 Task: Look for space in Morales, Colombia from 7th July, 2023 to 15th July, 2023 for 6 adults in price range Rs.15000 to Rs.20000. Place can be entire place with 3 bedrooms having 3 beds and 3 bathrooms. Property type can be house, flat, guest house. Amenities needed are: washing machine. Booking option can be shelf check-in. Required host language is English.
Action: Mouse moved to (400, 79)
Screenshot: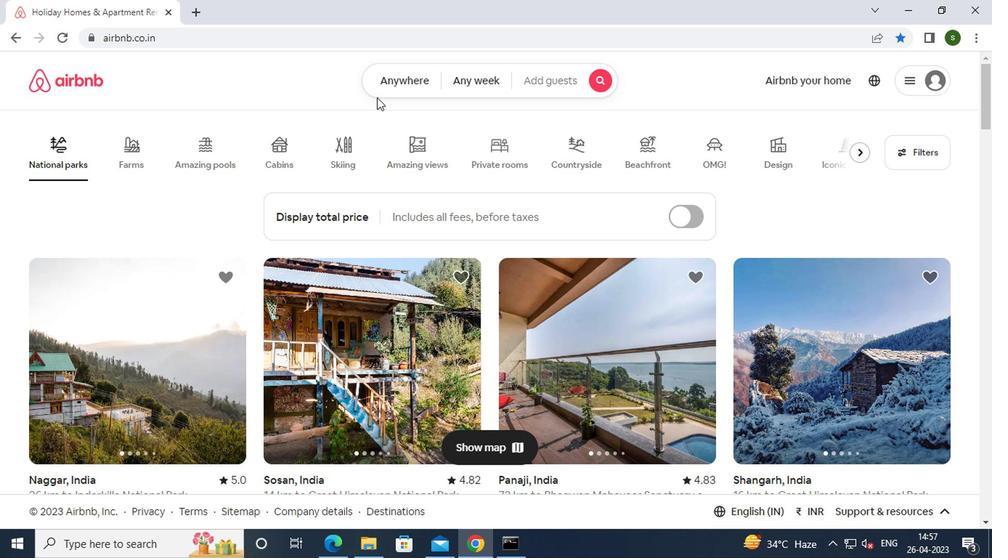 
Action: Mouse pressed left at (400, 79)
Screenshot: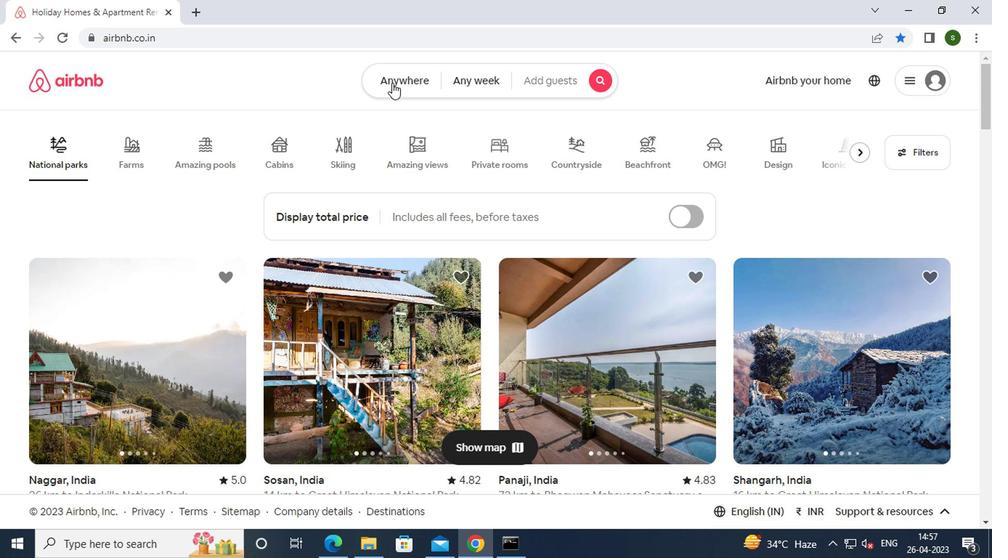 
Action: Mouse moved to (358, 139)
Screenshot: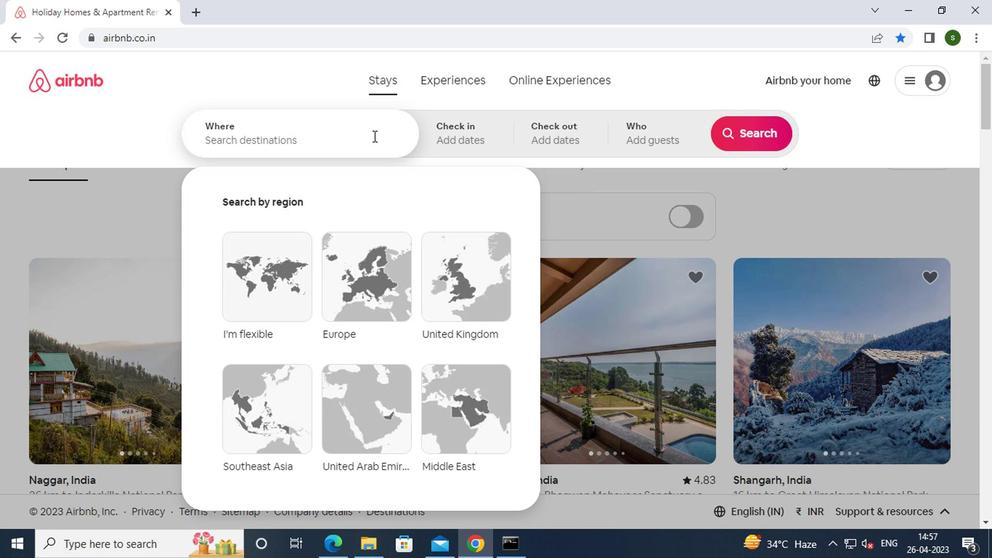 
Action: Mouse pressed left at (358, 139)
Screenshot: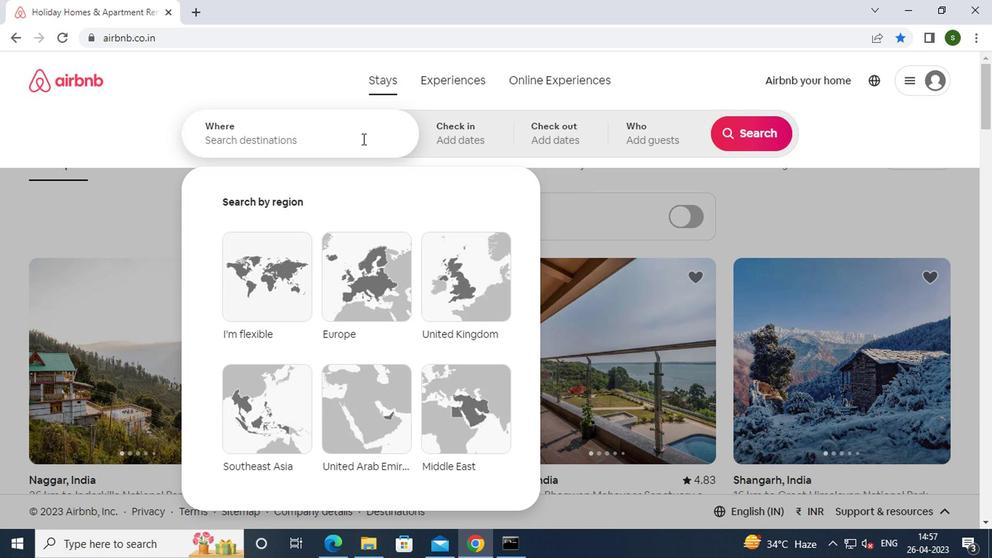 
Action: Mouse moved to (357, 139)
Screenshot: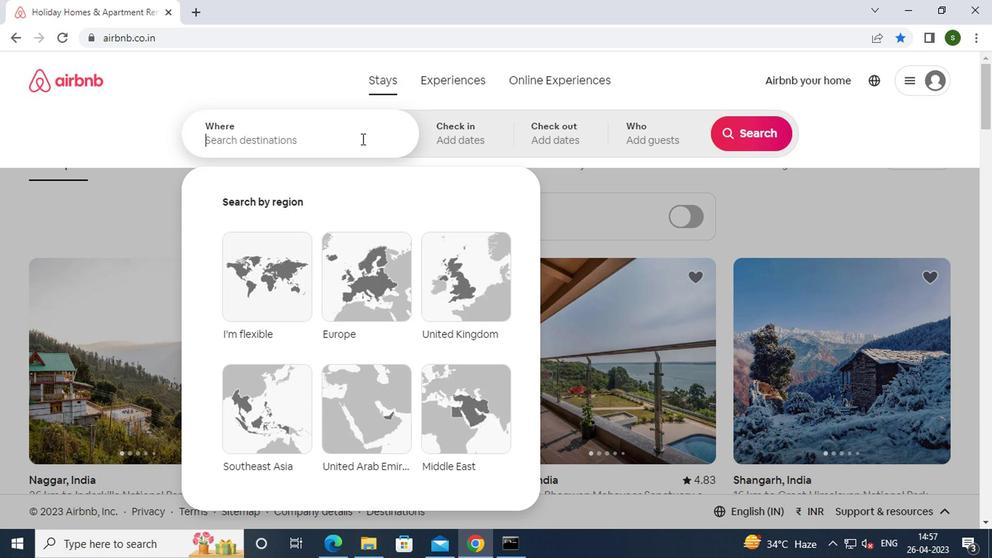
Action: Key pressed m<Key.caps_lock>orales,<Key.space><Key.caps_lock>c<Key.caps_lock>olombia<Key.enter>
Screenshot: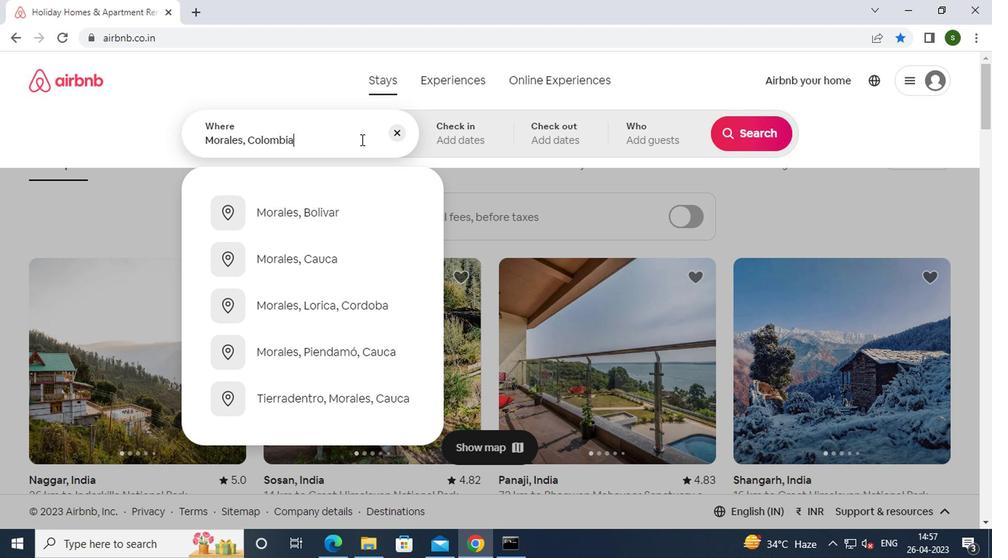 
Action: Mouse moved to (739, 253)
Screenshot: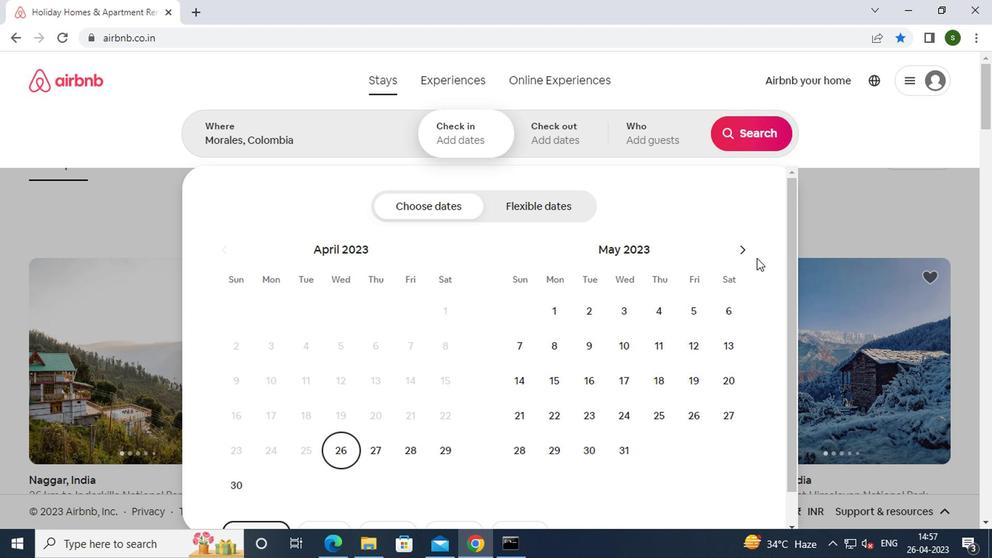 
Action: Mouse pressed left at (739, 253)
Screenshot: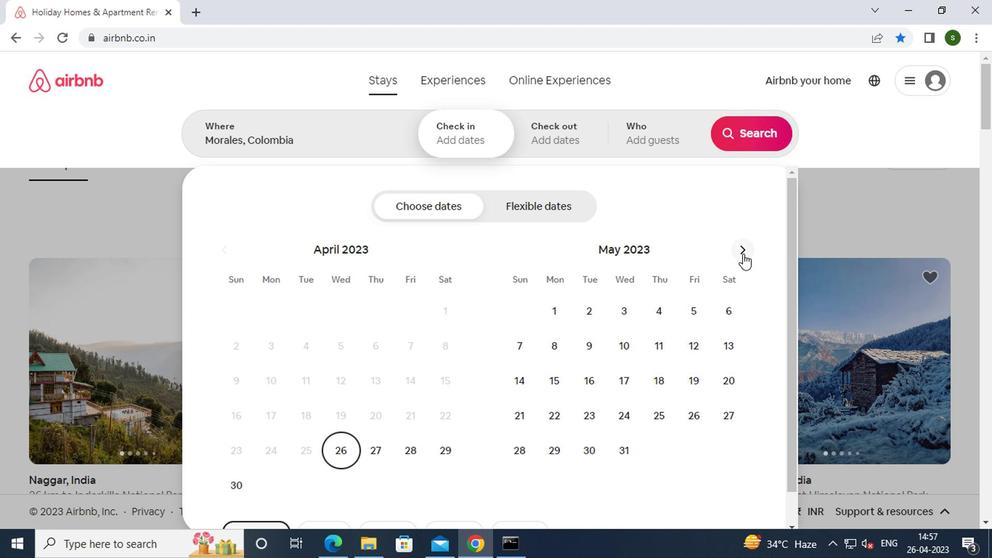 
Action: Mouse pressed left at (739, 253)
Screenshot: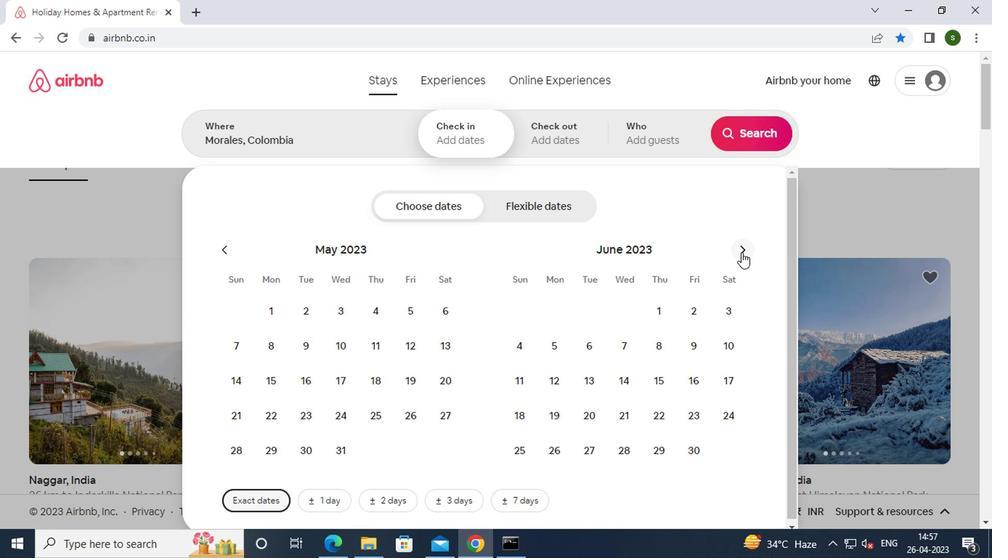 
Action: Mouse moved to (691, 345)
Screenshot: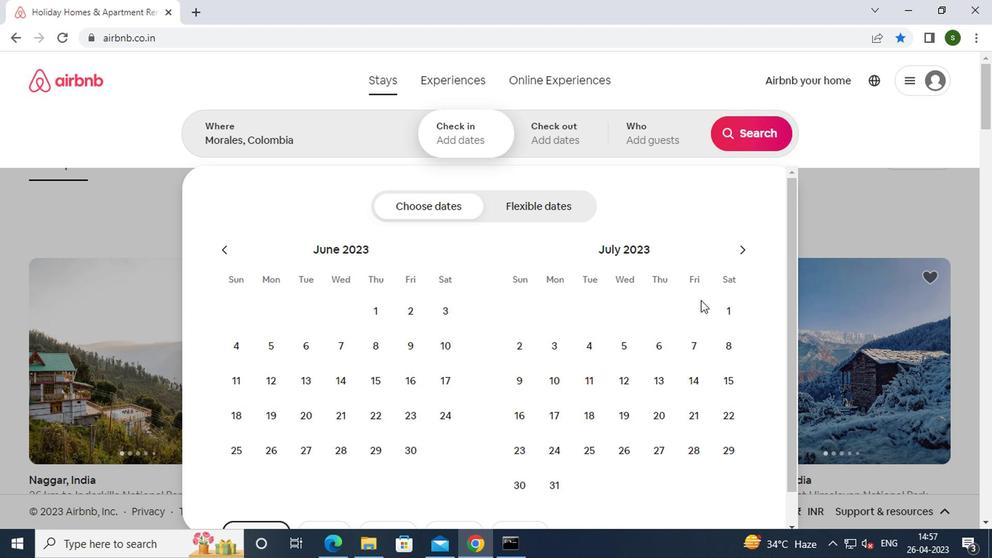 
Action: Mouse pressed left at (691, 345)
Screenshot: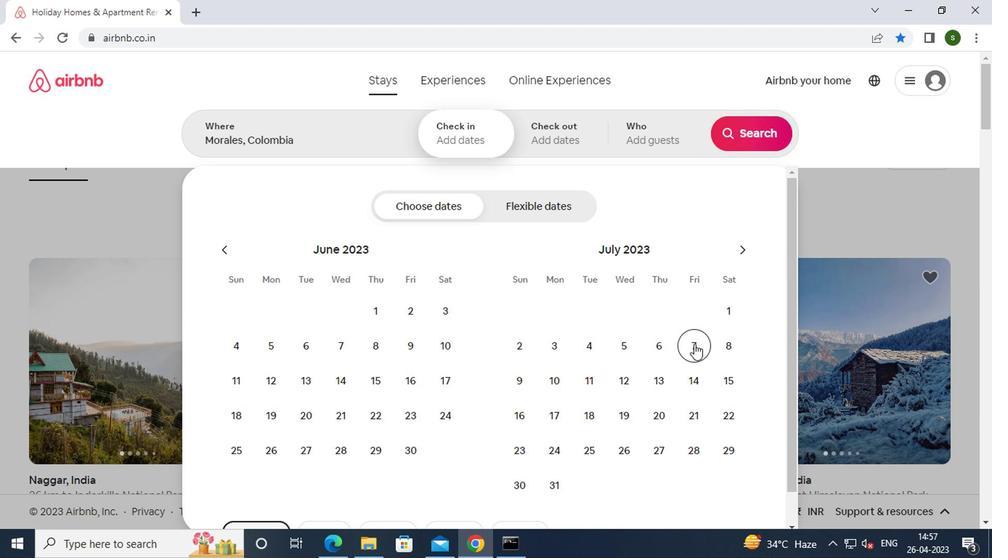 
Action: Mouse moved to (716, 378)
Screenshot: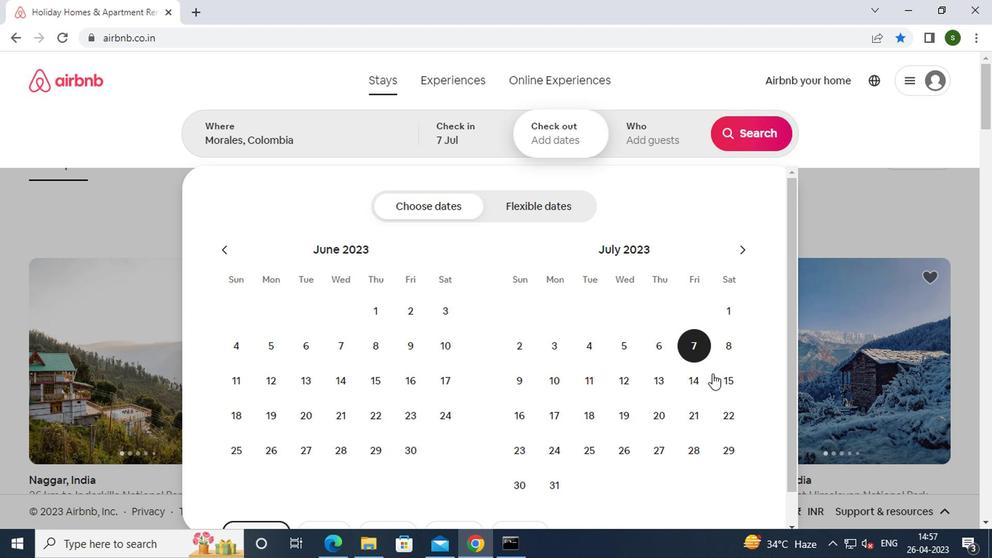 
Action: Mouse pressed left at (716, 378)
Screenshot: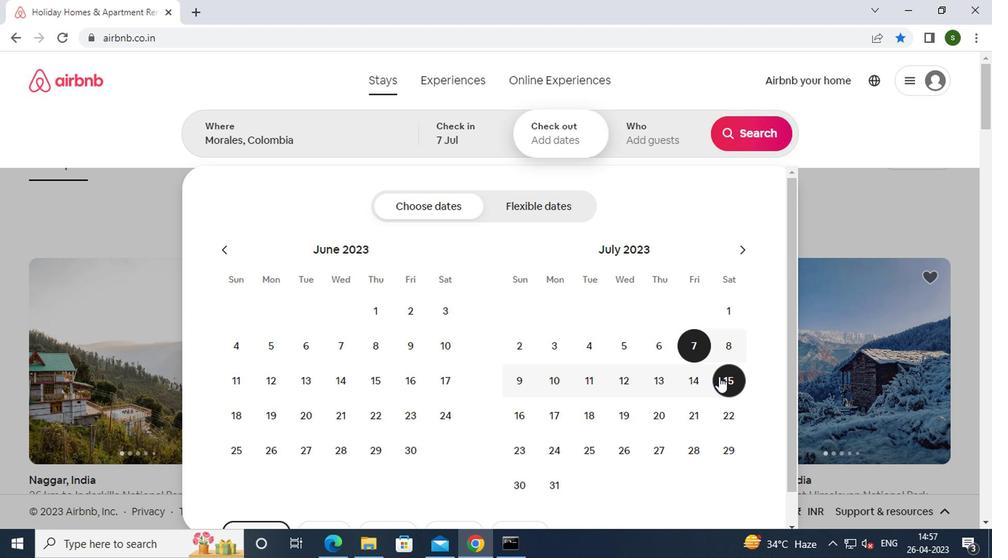 
Action: Mouse moved to (623, 124)
Screenshot: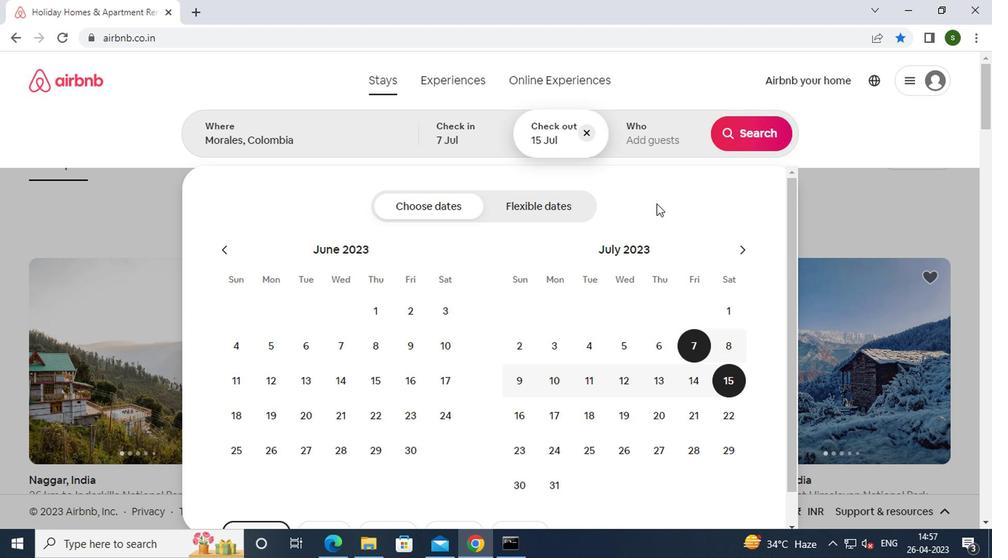 
Action: Mouse pressed left at (623, 124)
Screenshot: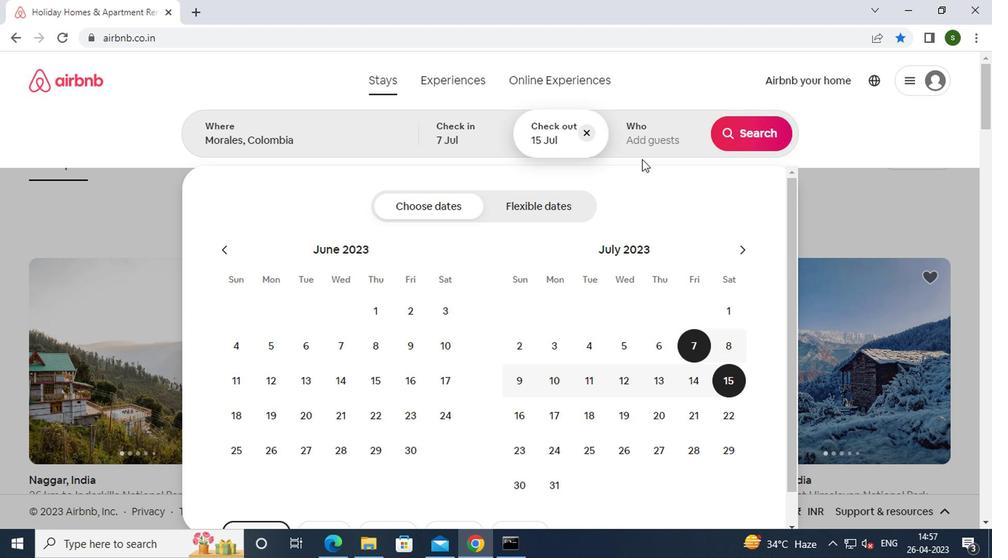 
Action: Mouse moved to (750, 208)
Screenshot: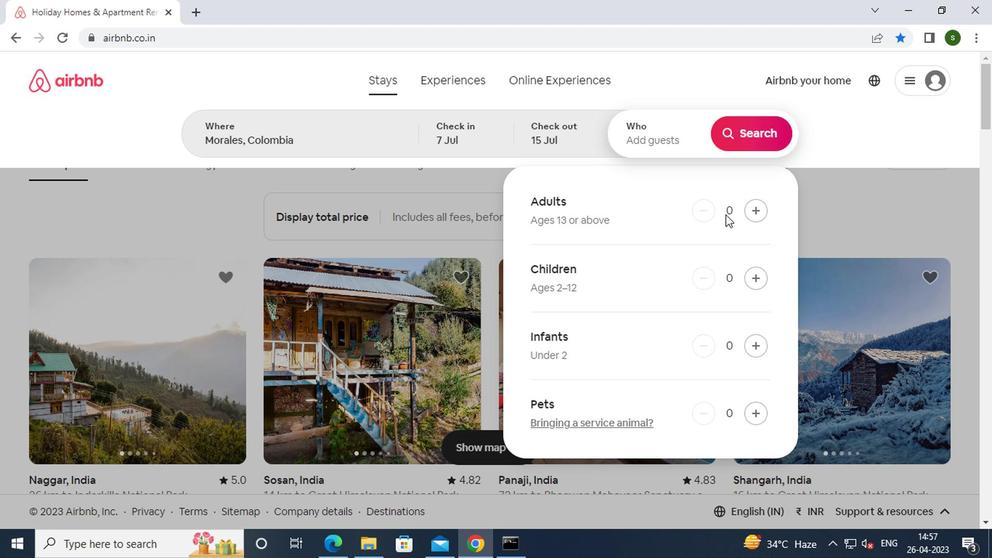 
Action: Mouse pressed left at (750, 208)
Screenshot: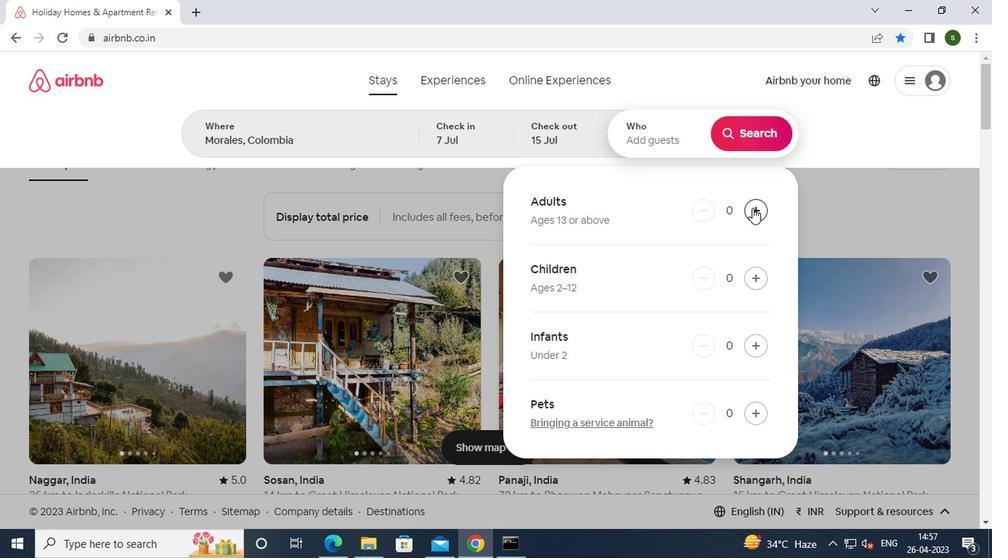 
Action: Mouse pressed left at (750, 208)
Screenshot: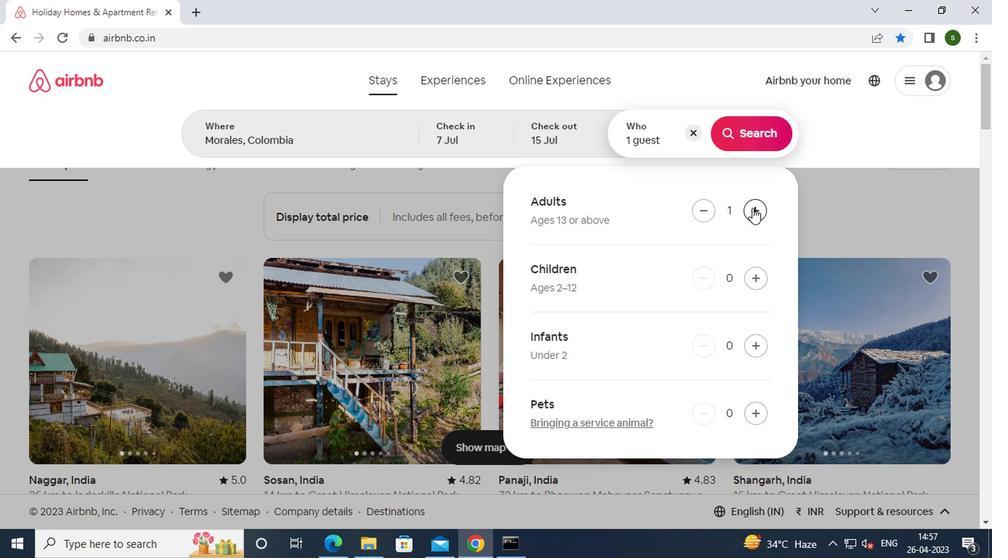 
Action: Mouse pressed left at (750, 208)
Screenshot: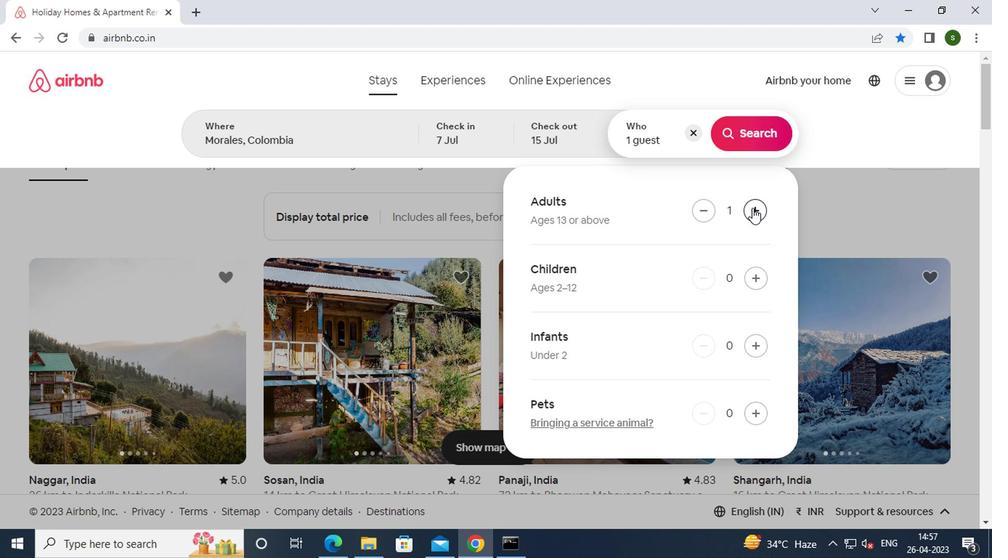 
Action: Mouse pressed left at (750, 208)
Screenshot: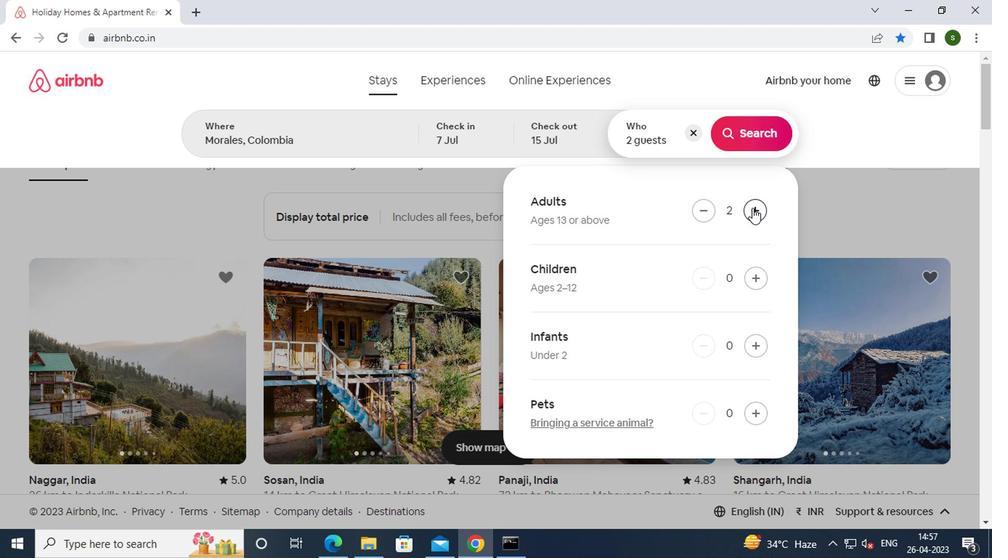 
Action: Mouse pressed left at (750, 208)
Screenshot: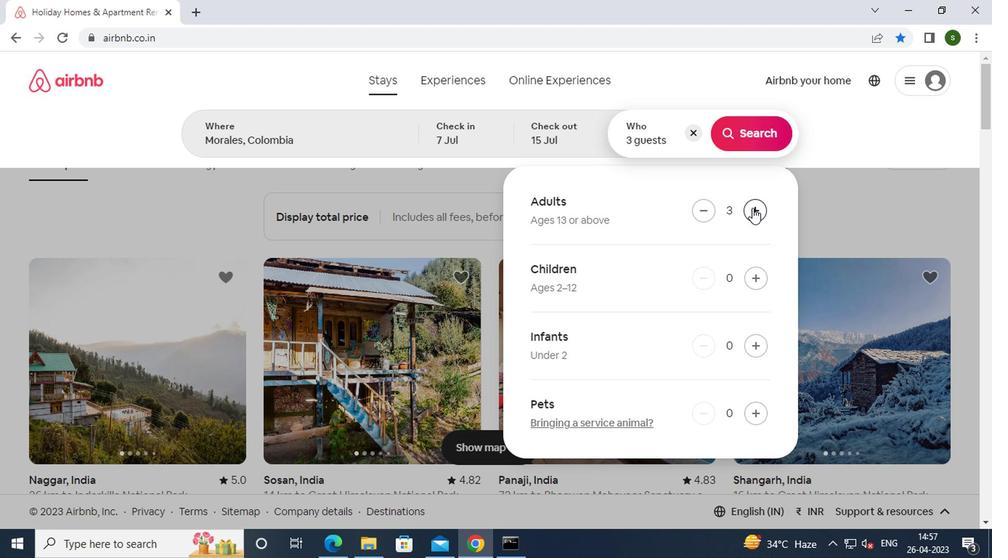 
Action: Mouse pressed left at (750, 208)
Screenshot: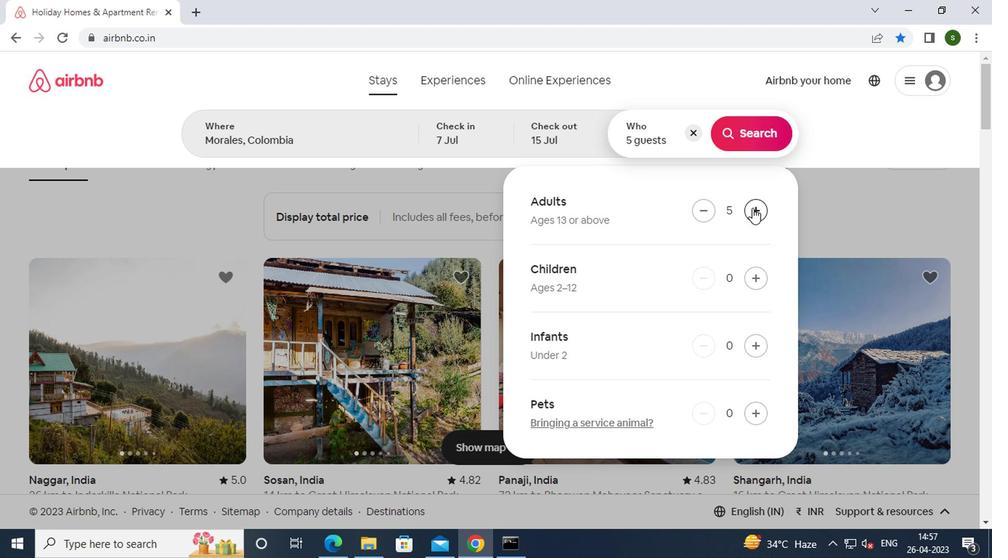 
Action: Mouse moved to (765, 132)
Screenshot: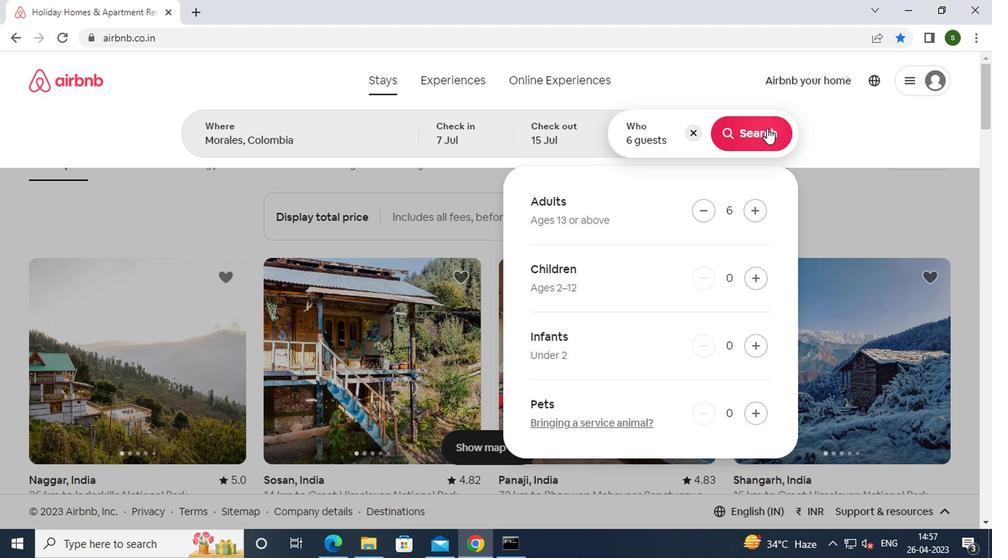 
Action: Mouse pressed left at (765, 132)
Screenshot: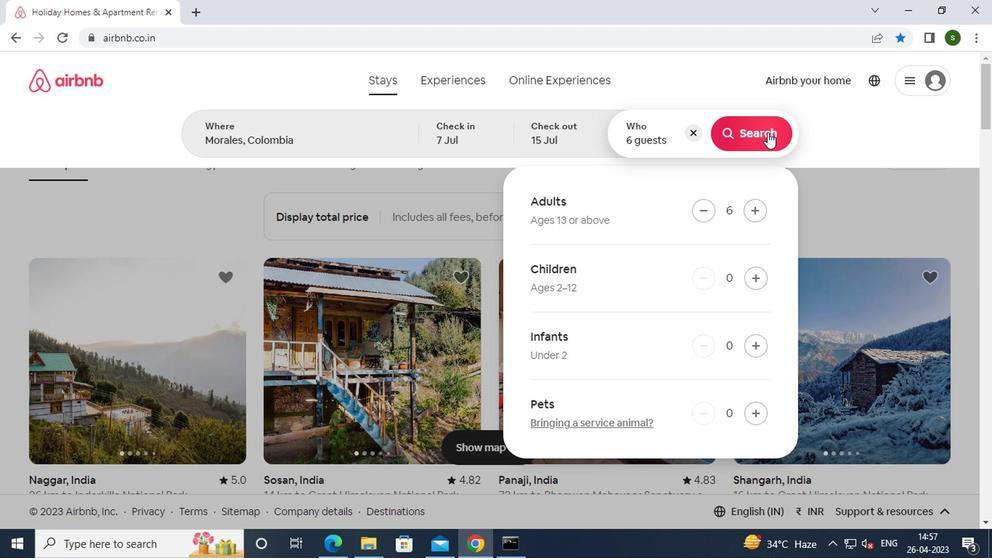 
Action: Mouse moved to (905, 141)
Screenshot: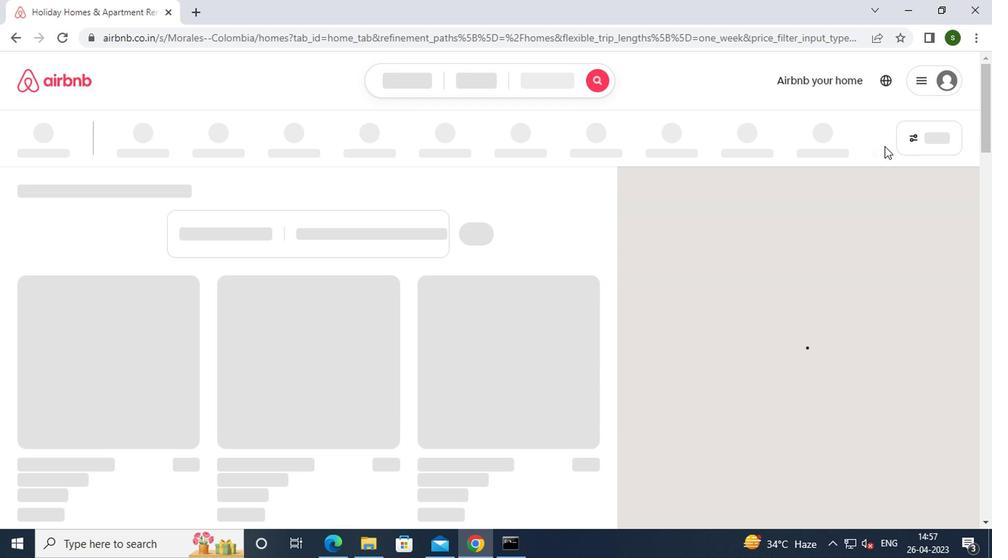 
Action: Mouse pressed left at (905, 141)
Screenshot: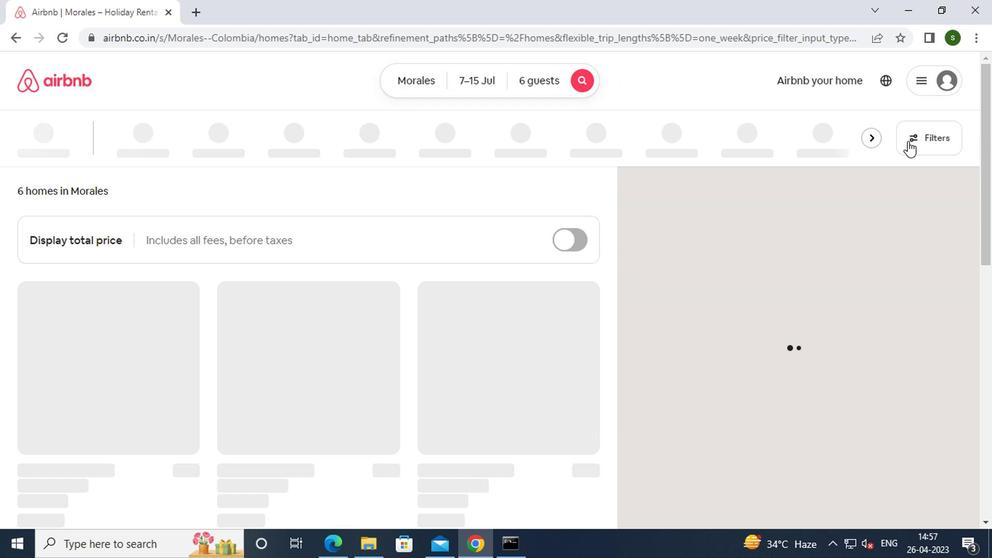 
Action: Mouse moved to (403, 316)
Screenshot: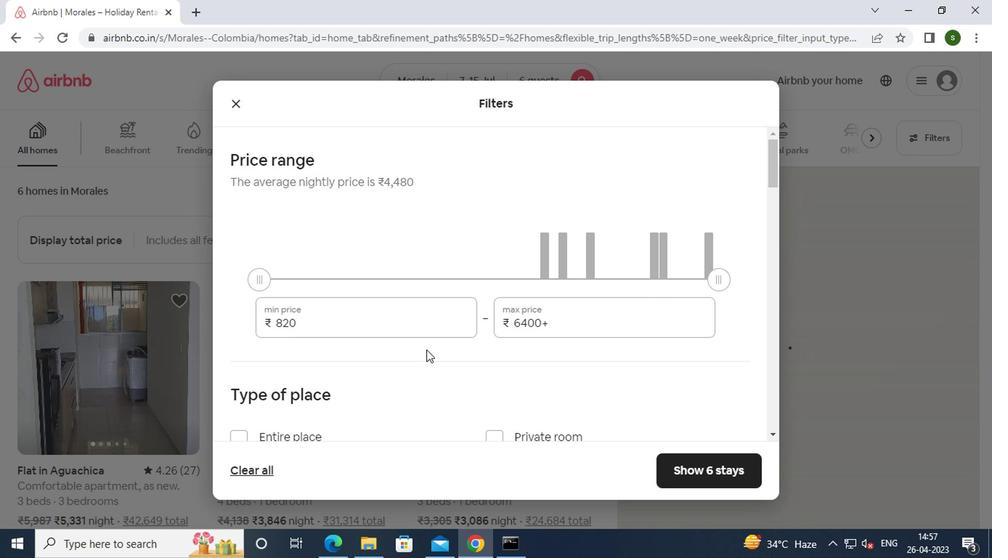 
Action: Mouse pressed left at (403, 316)
Screenshot: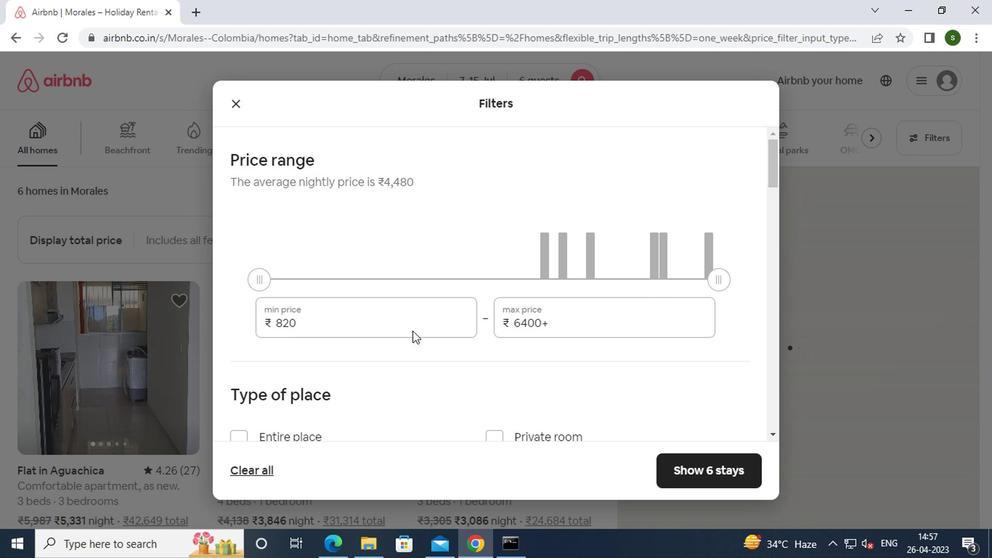
Action: Key pressed <Key.backspace><Key.backspace><Key.backspace><Key.backspace><Key.backspace><Key.backspace><Key.backspace><Key.backspace><Key.backspace>15000
Screenshot: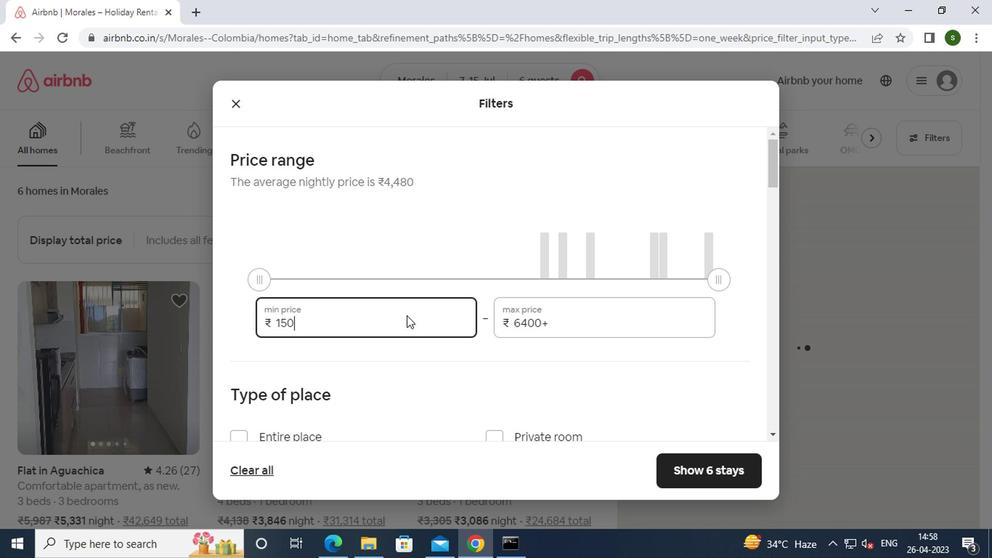
Action: Mouse moved to (575, 323)
Screenshot: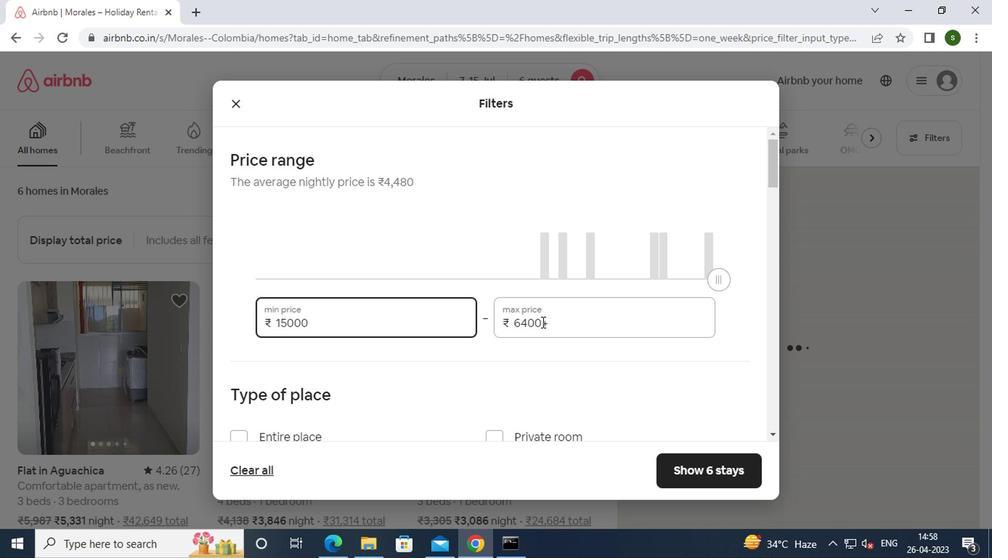 
Action: Mouse pressed left at (575, 323)
Screenshot: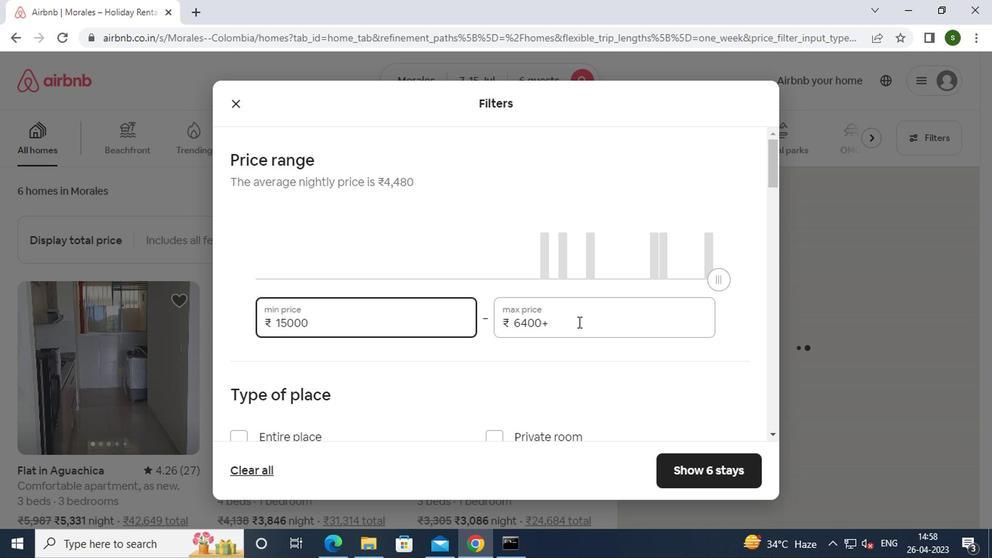 
Action: Key pressed <Key.backspace><Key.backspace><Key.backspace><Key.backspace><Key.backspace><Key.backspace><Key.backspace>20000
Screenshot: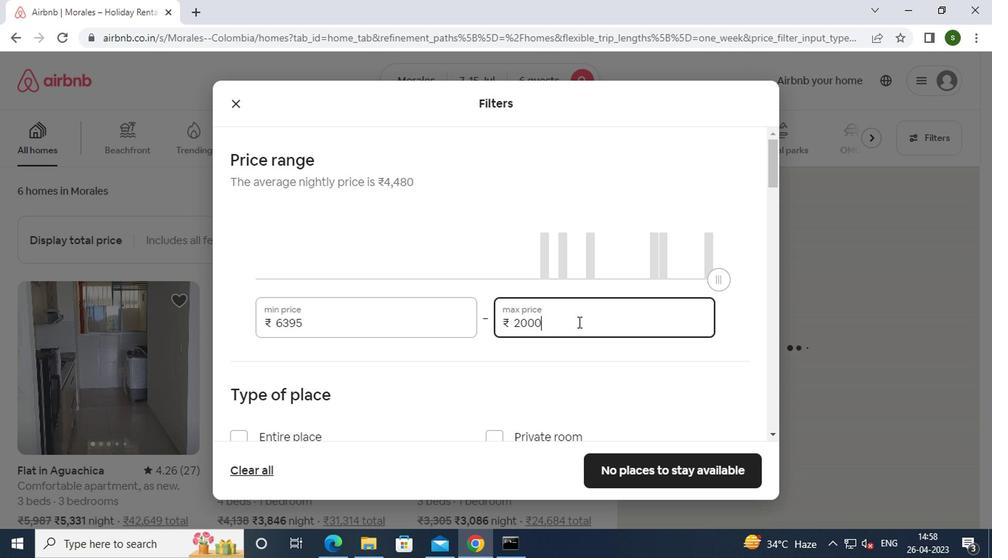
Action: Mouse moved to (446, 345)
Screenshot: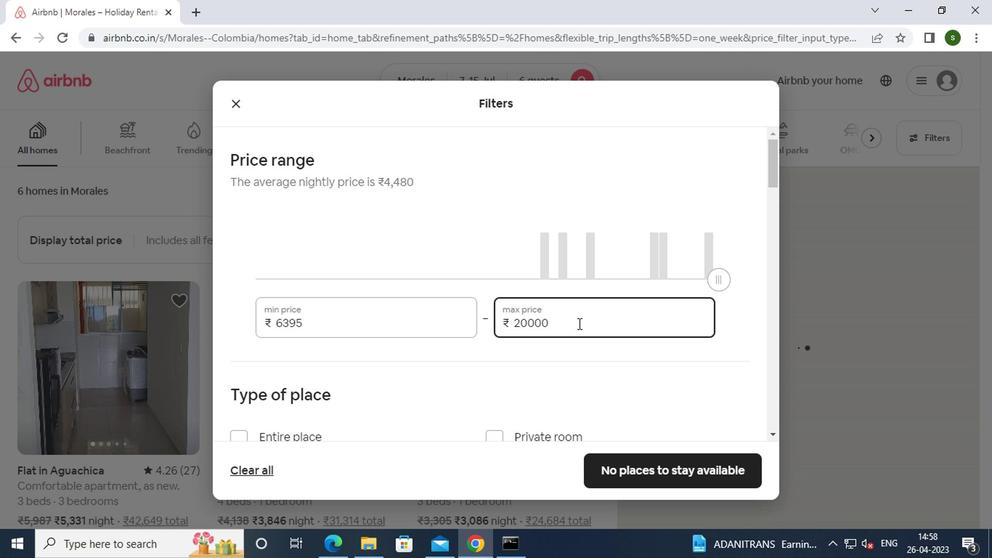 
Action: Mouse scrolled (446, 345) with delta (0, 0)
Screenshot: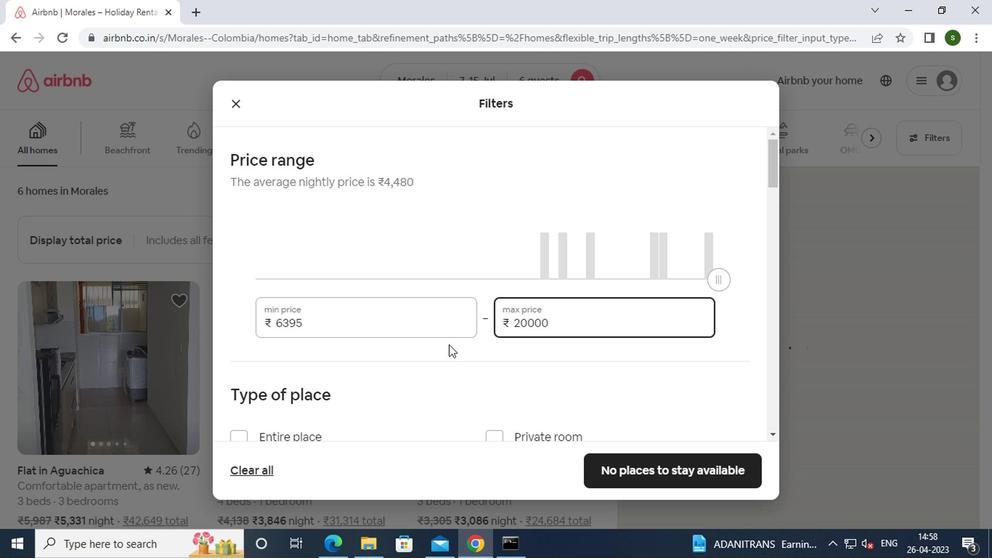
Action: Mouse moved to (445, 346)
Screenshot: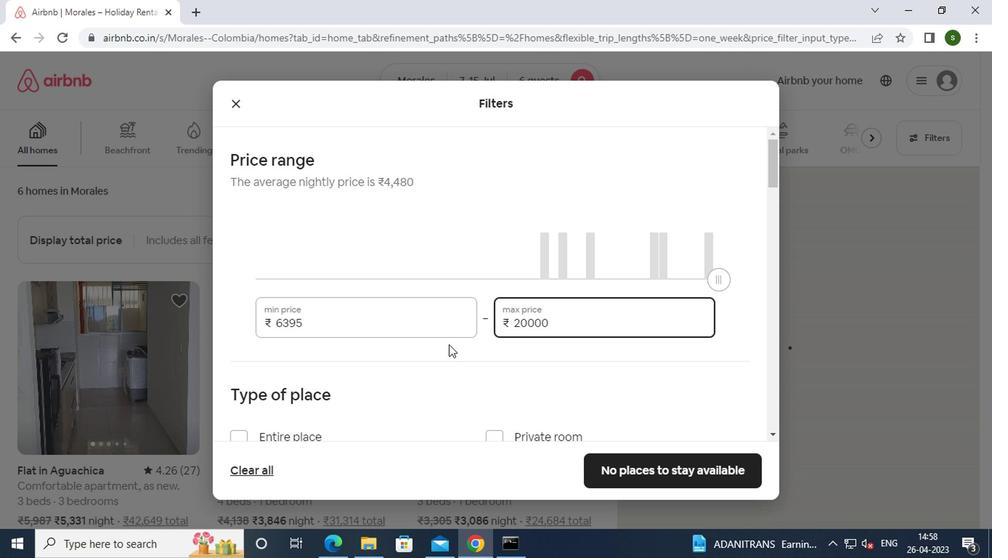 
Action: Mouse scrolled (445, 345) with delta (0, -1)
Screenshot: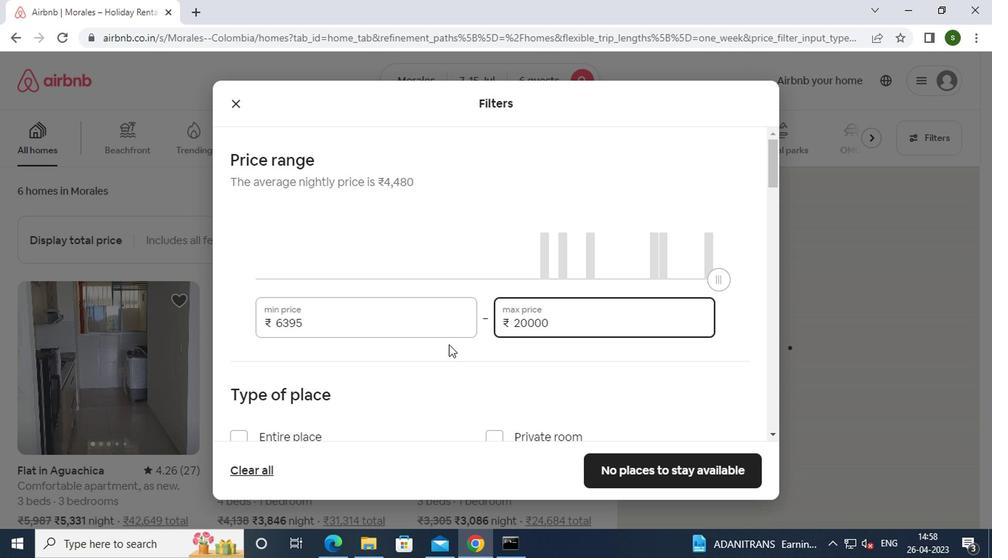 
Action: Mouse moved to (304, 310)
Screenshot: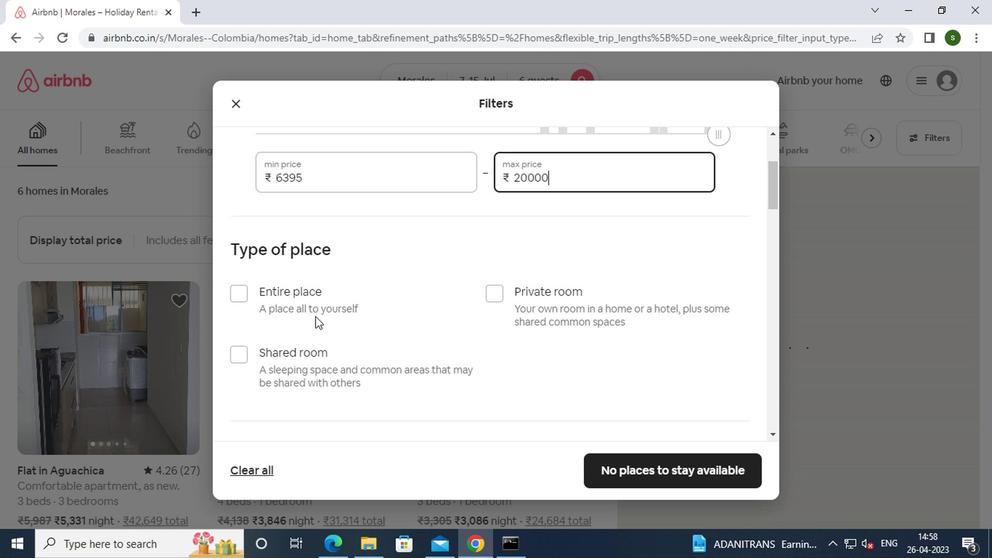 
Action: Mouse pressed left at (304, 310)
Screenshot: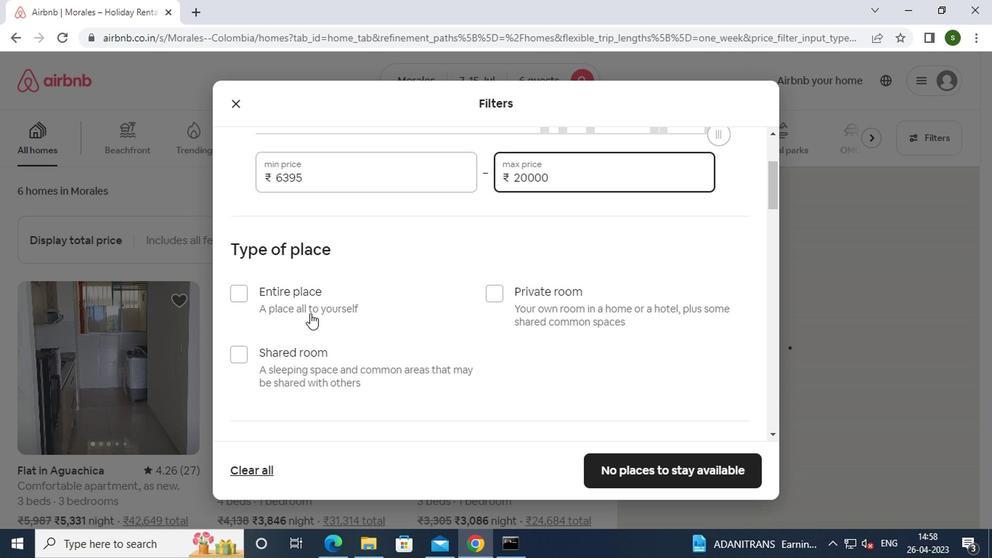 
Action: Mouse moved to (471, 297)
Screenshot: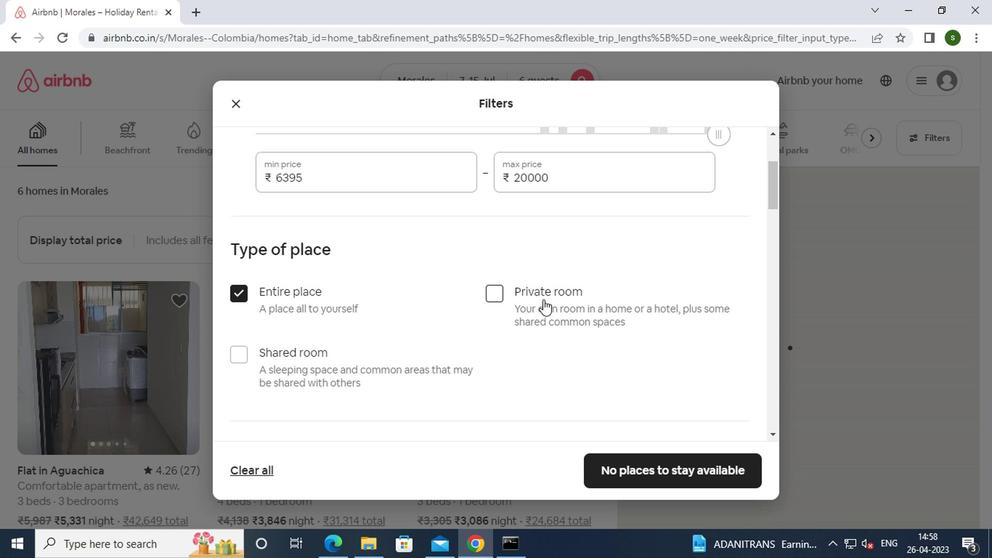 
Action: Mouse scrolled (471, 296) with delta (0, -1)
Screenshot: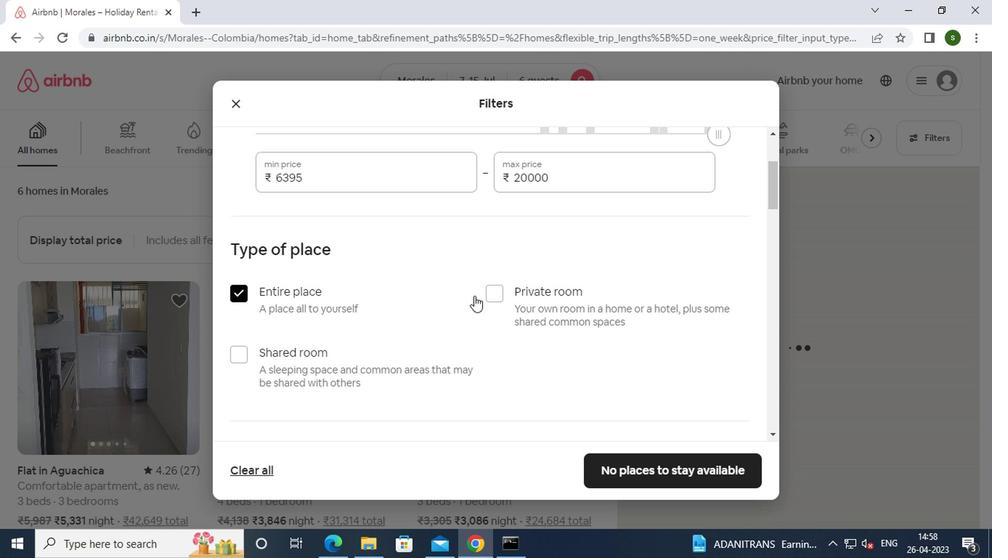 
Action: Mouse scrolled (471, 296) with delta (0, -1)
Screenshot: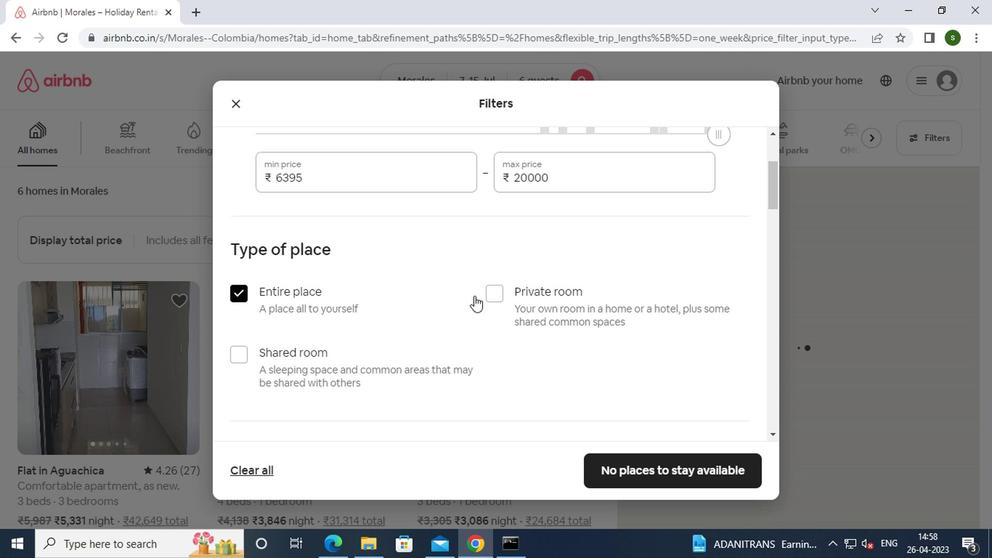 
Action: Mouse scrolled (471, 296) with delta (0, -1)
Screenshot: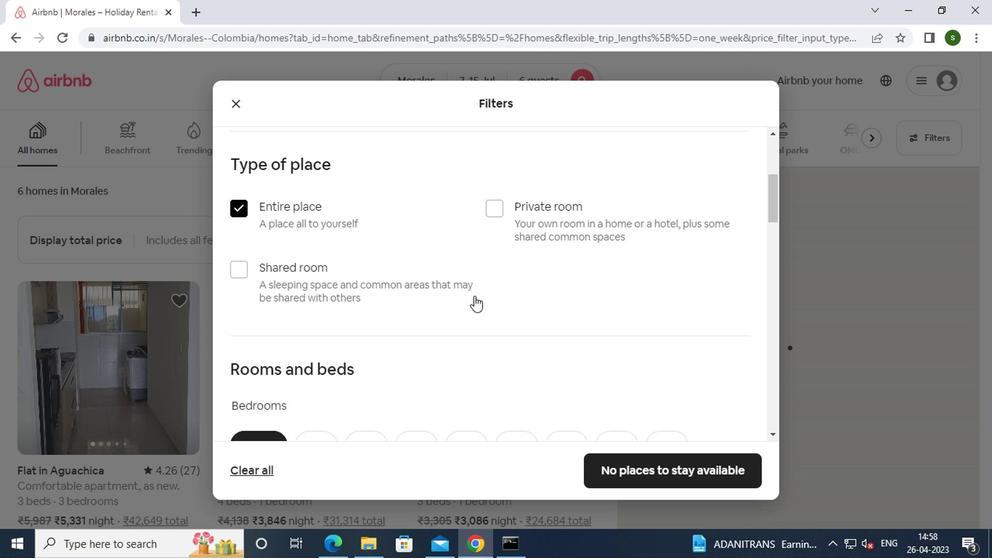 
Action: Mouse scrolled (471, 296) with delta (0, -1)
Screenshot: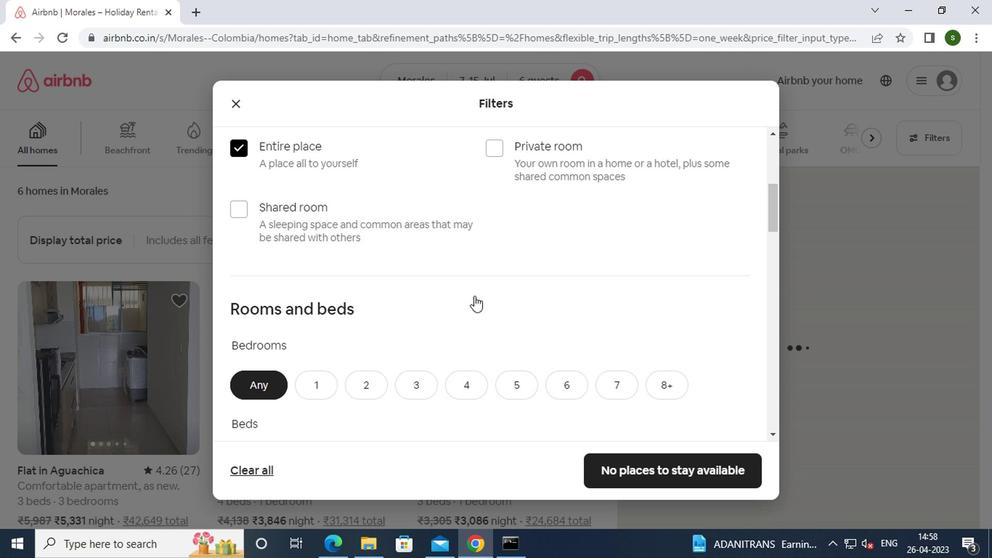 
Action: Mouse scrolled (471, 296) with delta (0, -1)
Screenshot: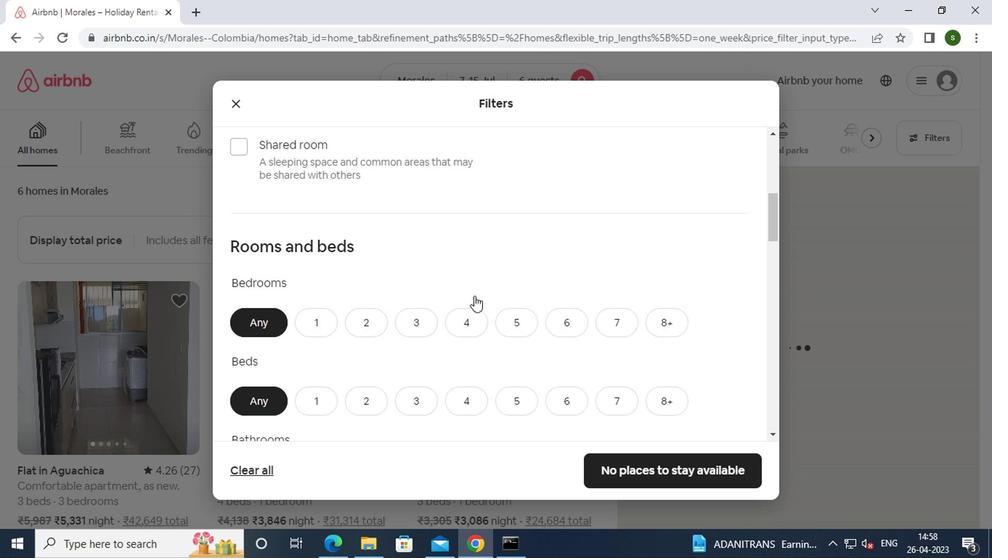 
Action: Mouse moved to (414, 169)
Screenshot: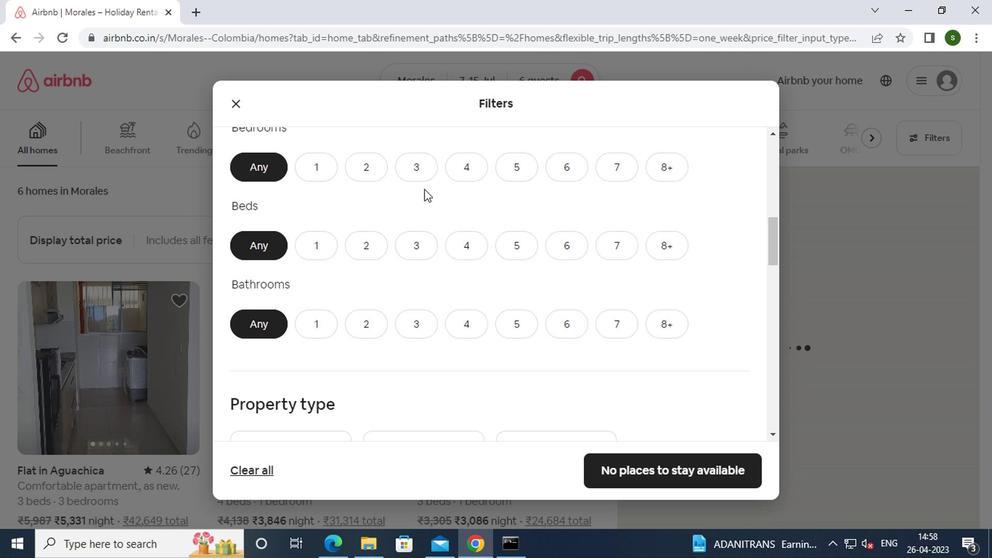 
Action: Mouse pressed left at (414, 169)
Screenshot: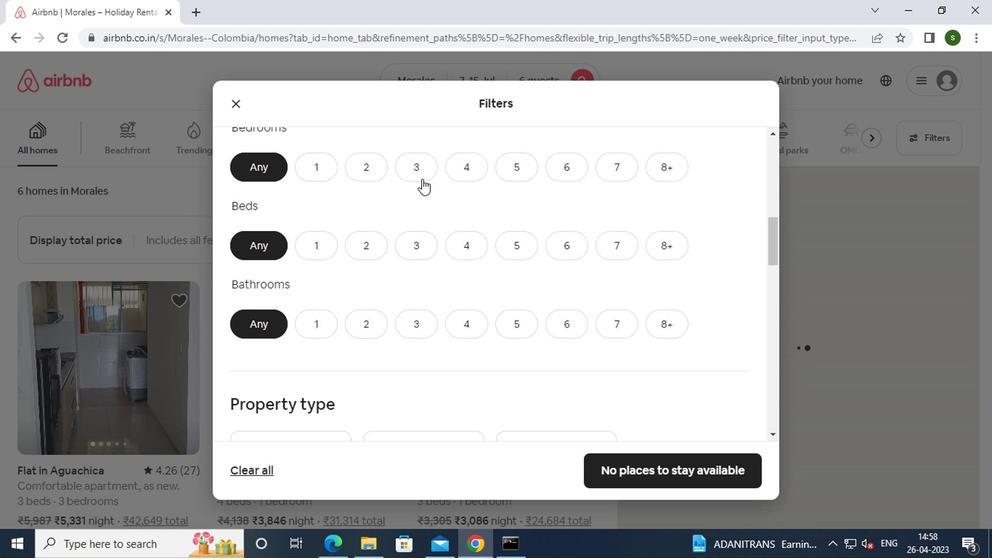 
Action: Mouse moved to (409, 247)
Screenshot: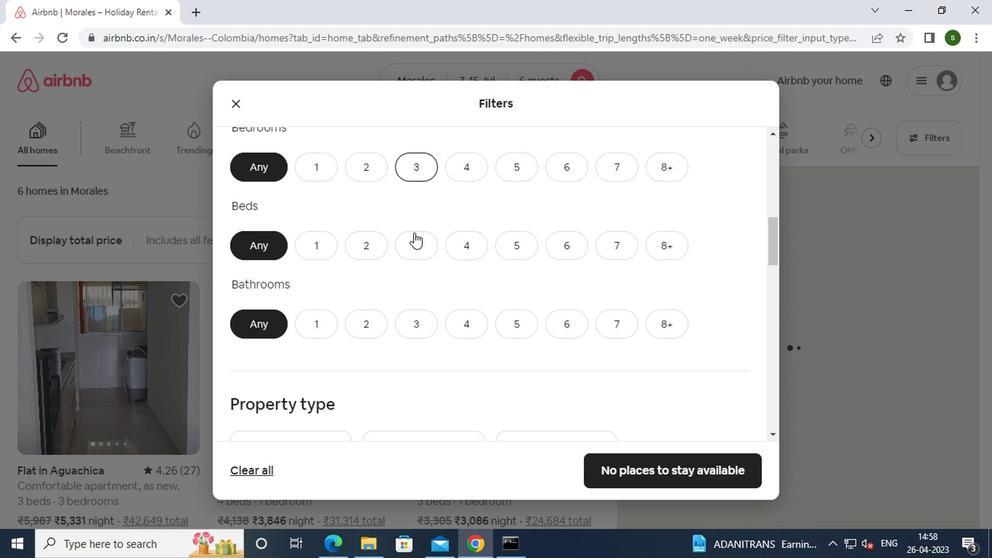 
Action: Mouse pressed left at (409, 247)
Screenshot: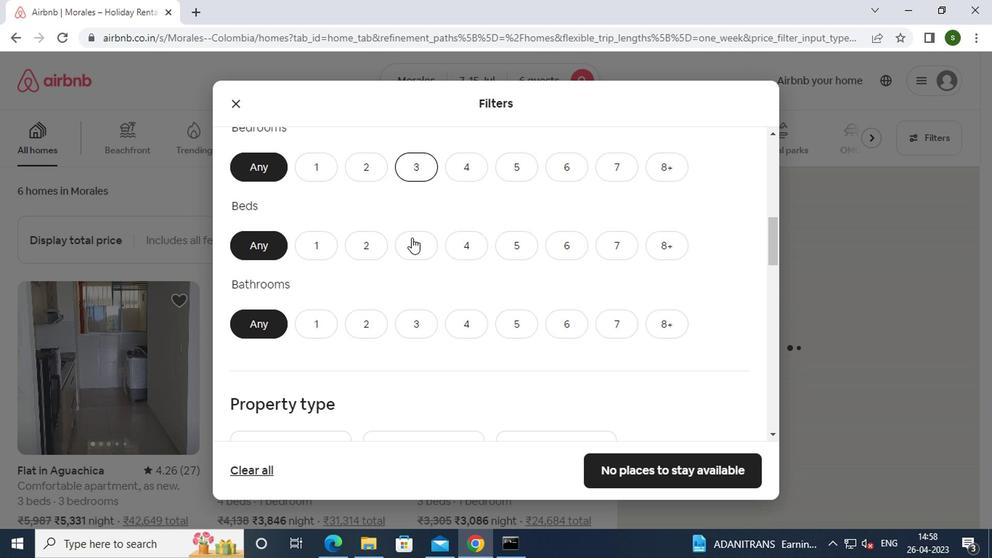 
Action: Mouse moved to (414, 318)
Screenshot: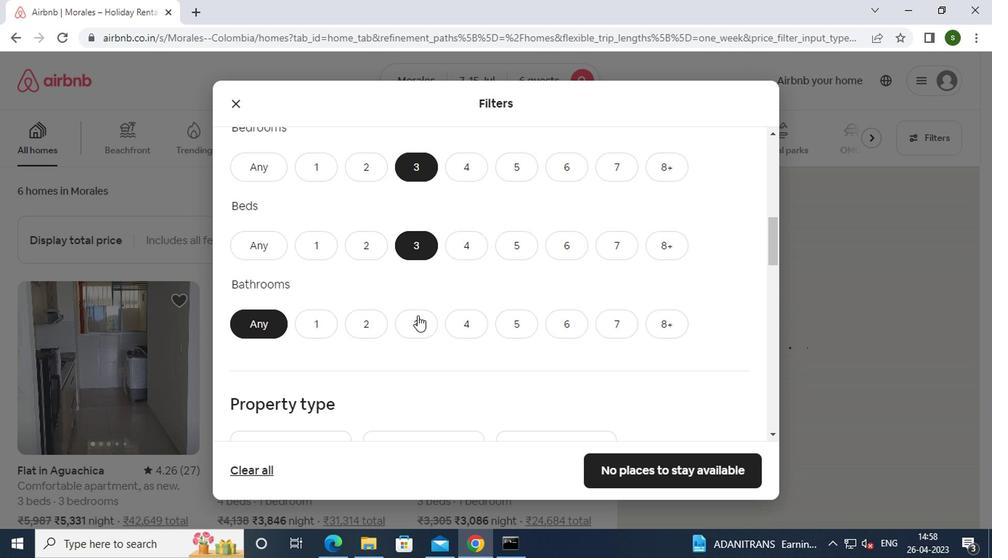 
Action: Mouse pressed left at (414, 318)
Screenshot: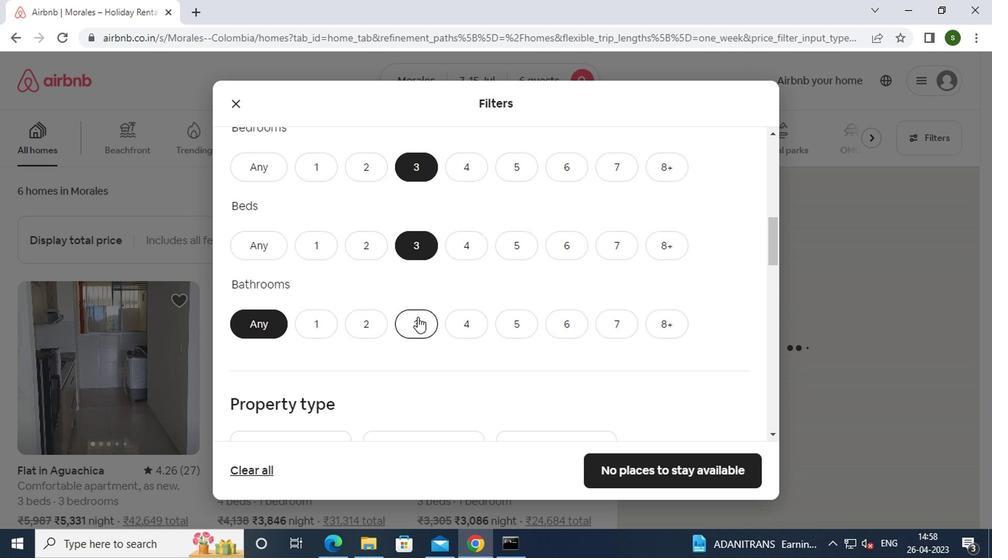 
Action: Mouse moved to (478, 289)
Screenshot: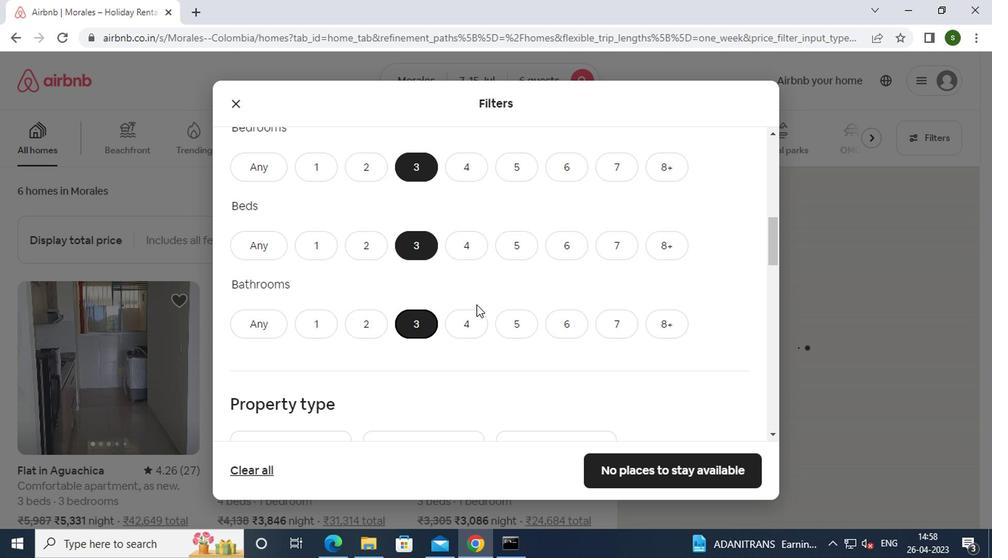 
Action: Mouse scrolled (478, 289) with delta (0, 0)
Screenshot: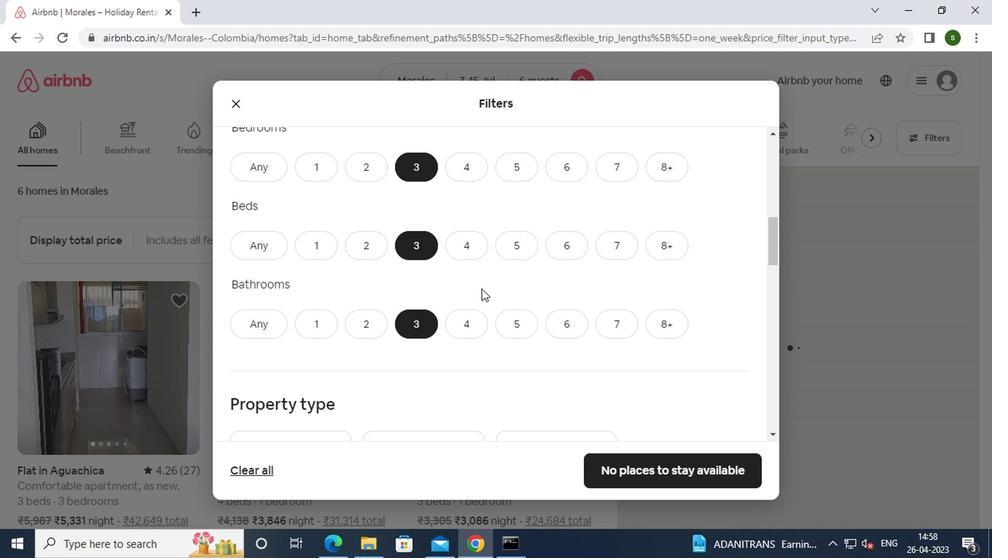 
Action: Mouse scrolled (478, 289) with delta (0, 0)
Screenshot: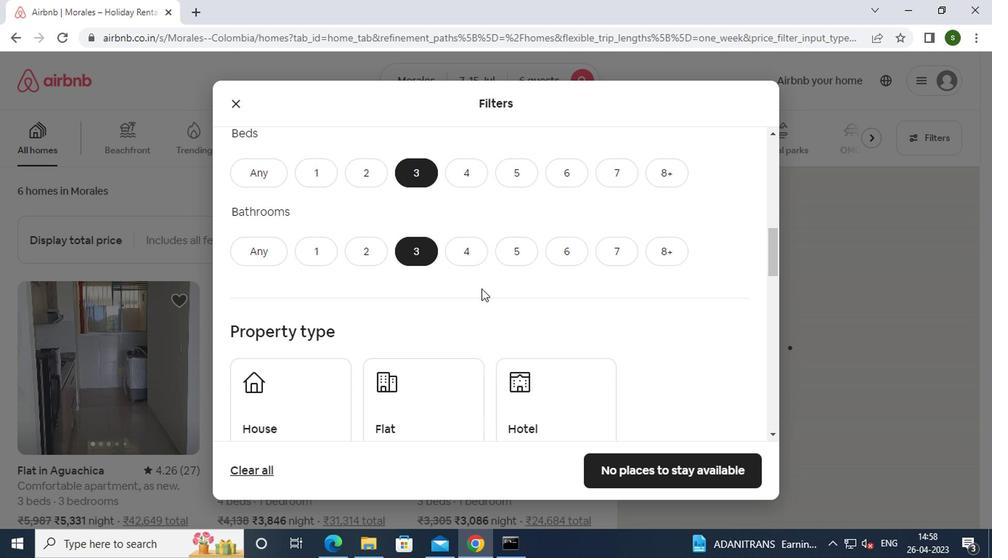 
Action: Mouse moved to (355, 296)
Screenshot: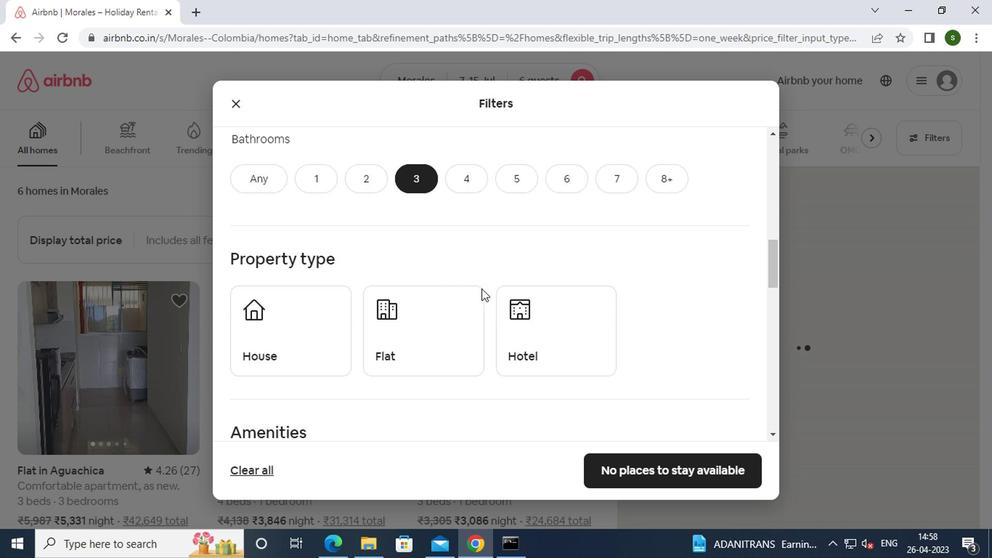 
Action: Mouse pressed left at (355, 296)
Screenshot: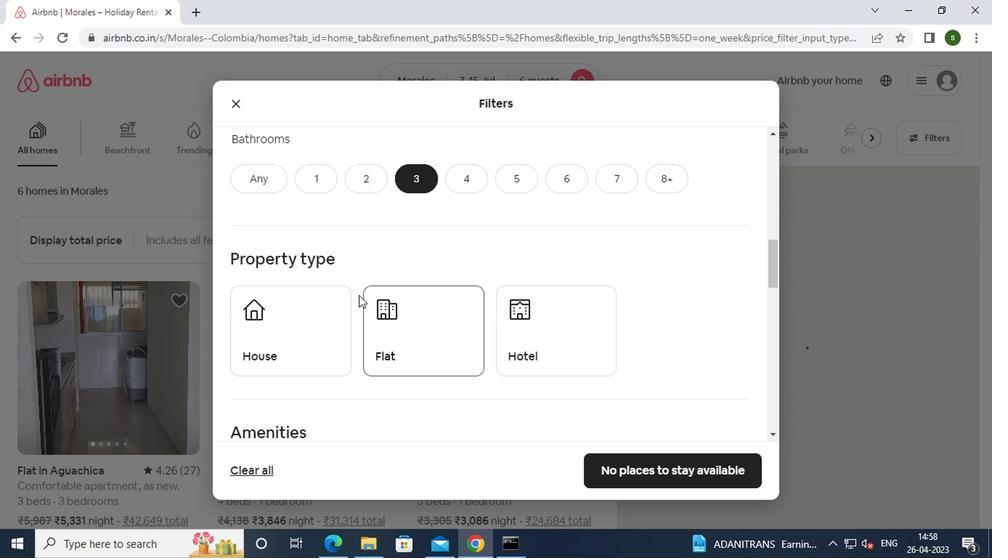 
Action: Mouse moved to (313, 306)
Screenshot: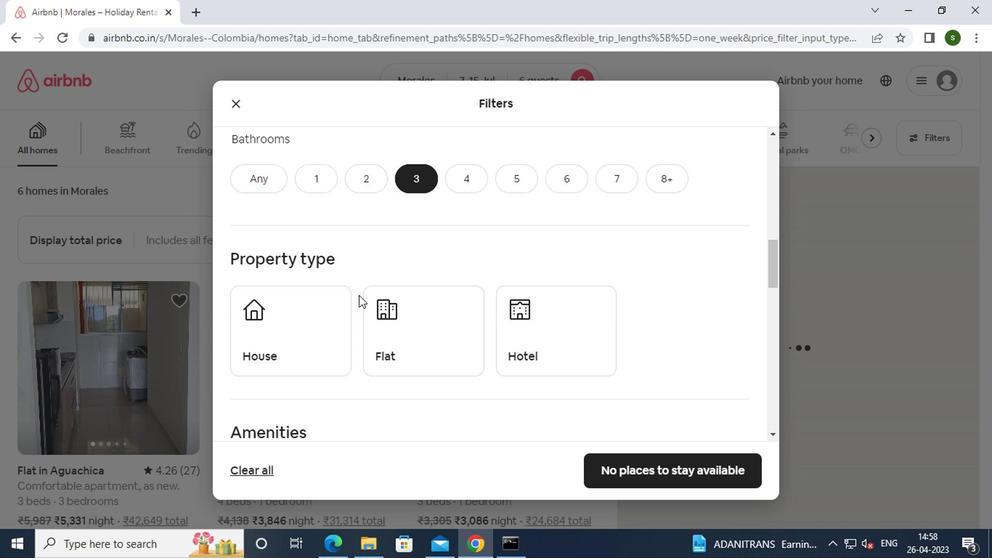 
Action: Mouse pressed left at (313, 306)
Screenshot: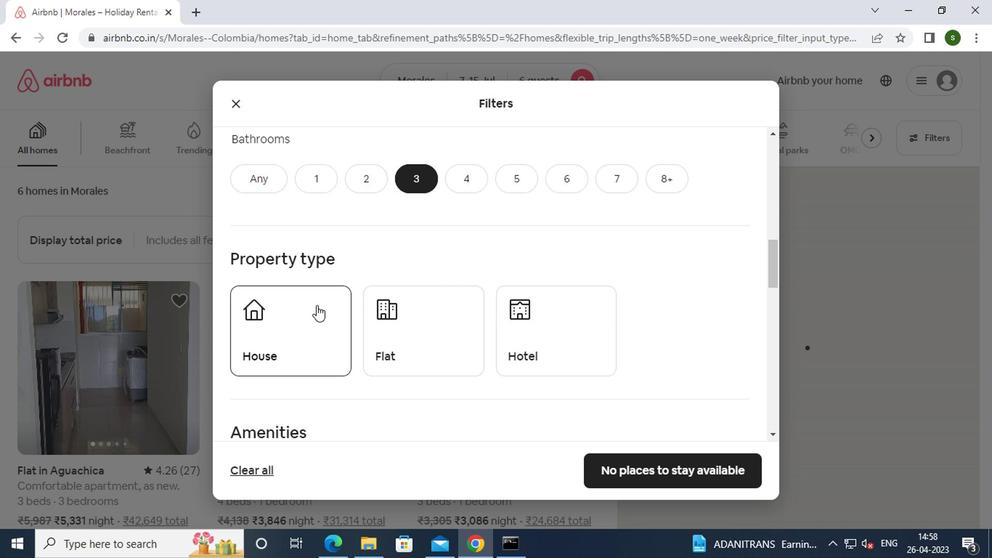 
Action: Mouse moved to (416, 319)
Screenshot: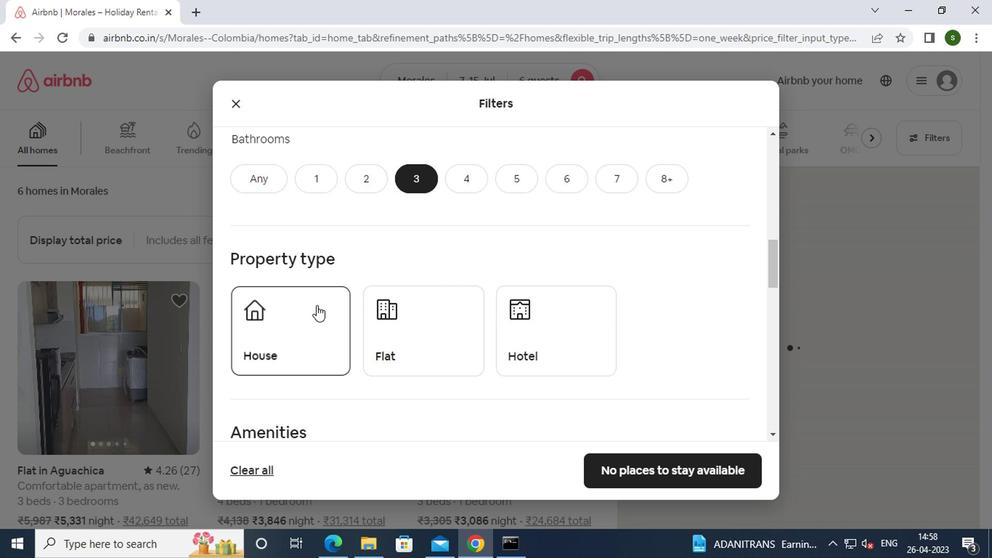 
Action: Mouse pressed left at (416, 319)
Screenshot: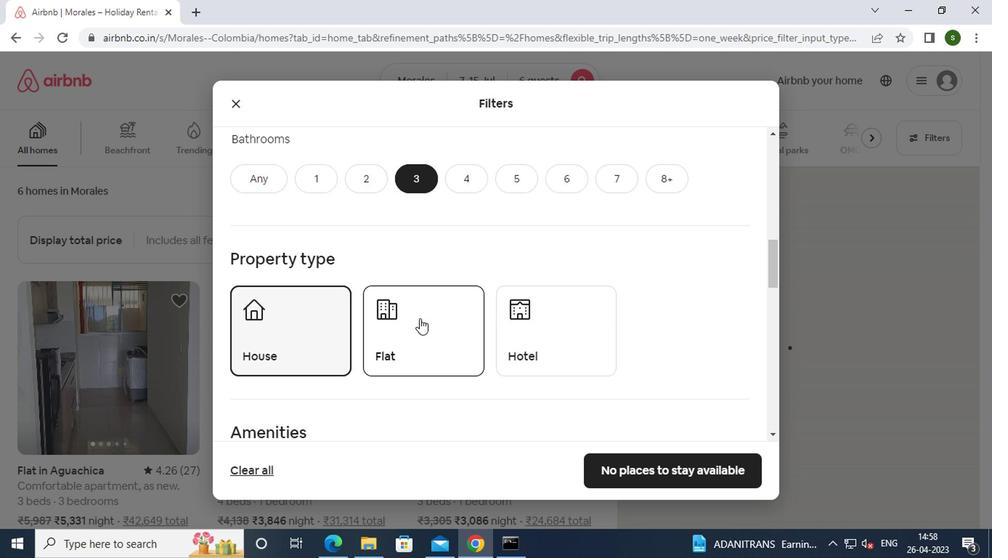 
Action: Mouse scrolled (416, 319) with delta (0, 0)
Screenshot: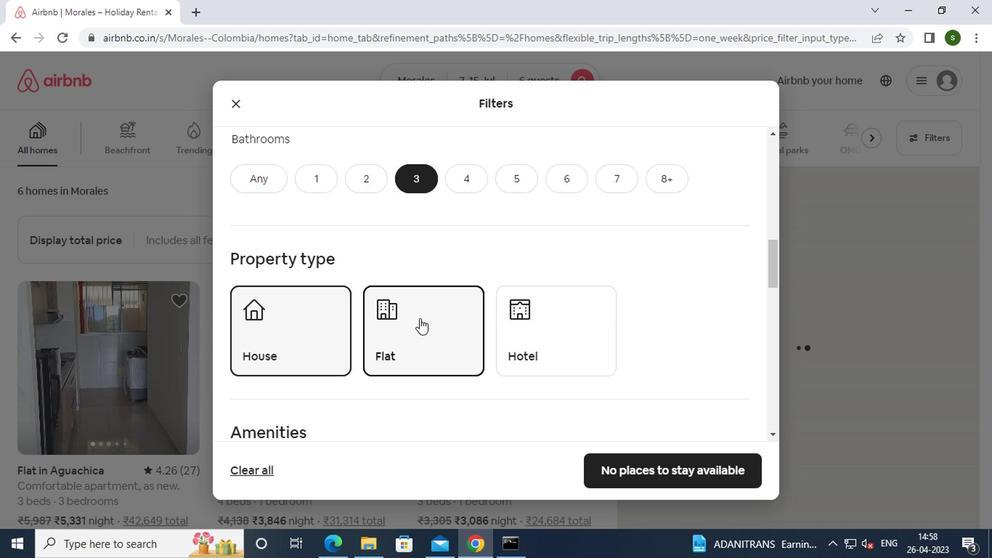 
Action: Mouse scrolled (416, 319) with delta (0, 0)
Screenshot: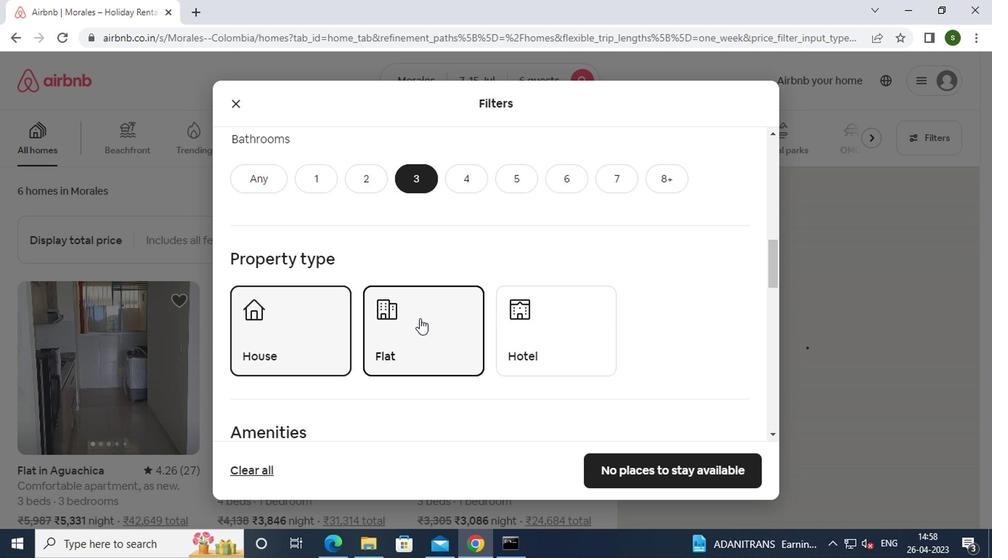 
Action: Mouse scrolled (416, 319) with delta (0, 0)
Screenshot: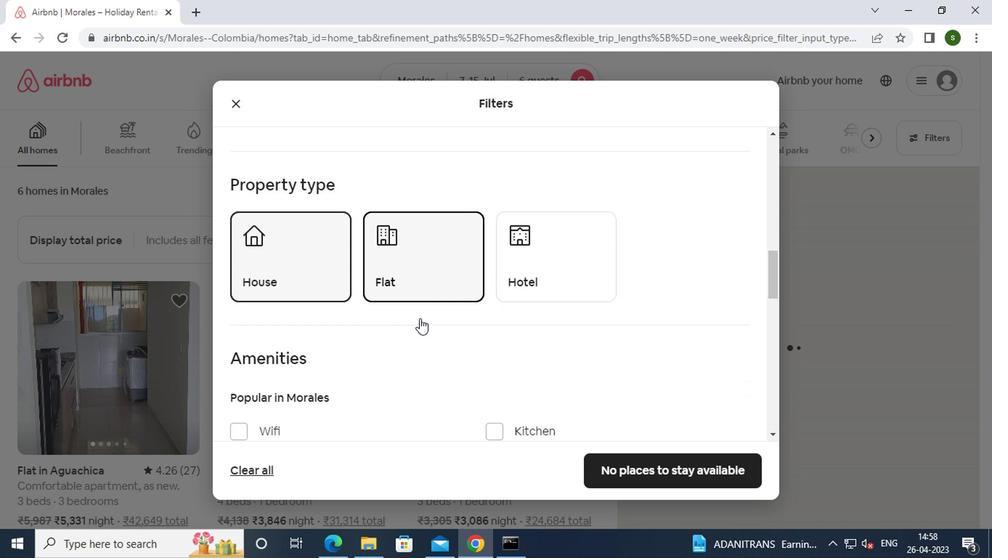 
Action: Mouse moved to (344, 320)
Screenshot: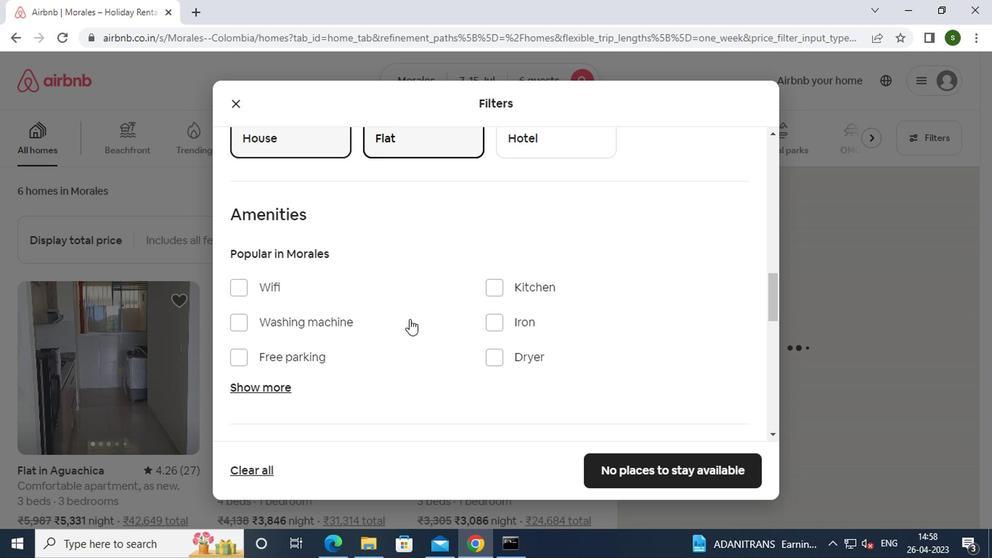 
Action: Mouse pressed left at (344, 320)
Screenshot: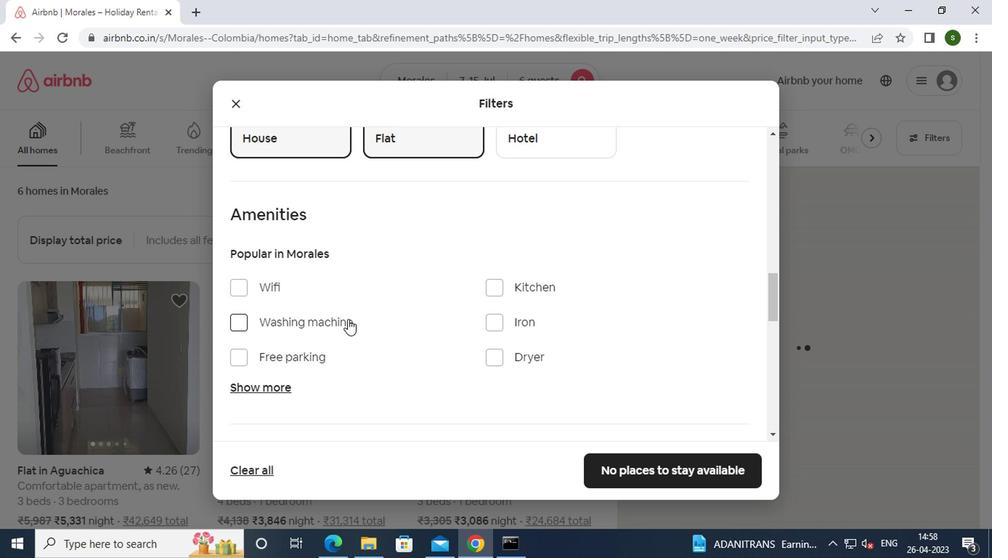 
Action: Mouse moved to (510, 320)
Screenshot: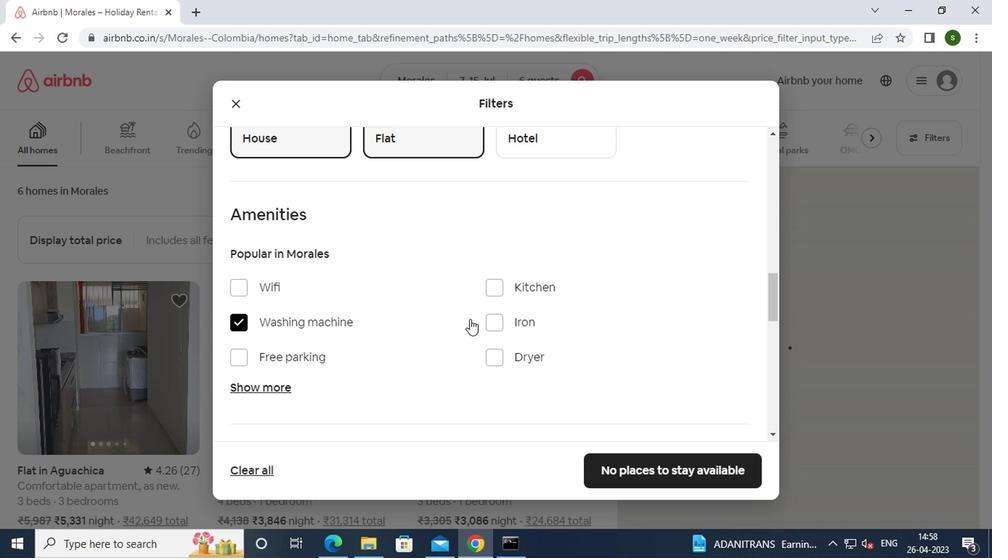 
Action: Mouse scrolled (510, 319) with delta (0, -1)
Screenshot: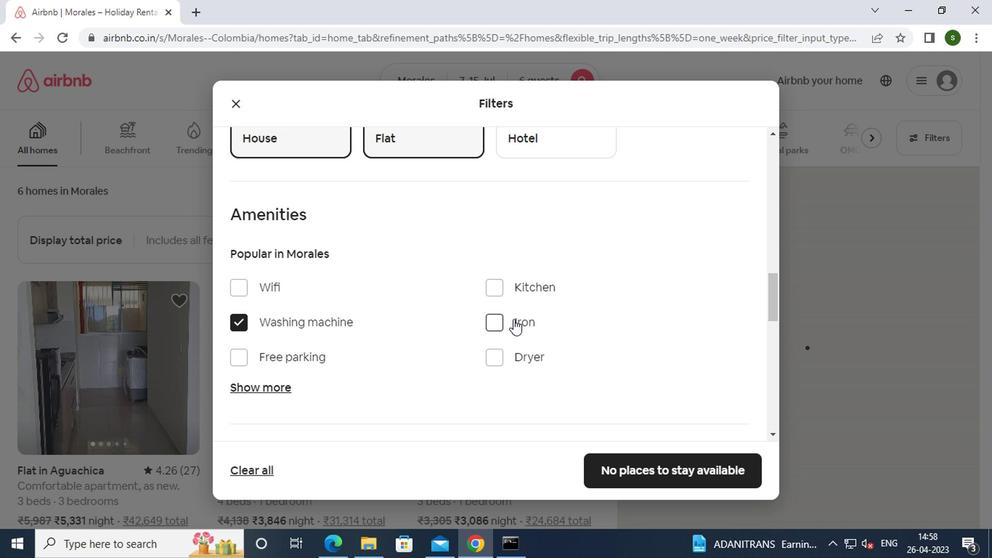 
Action: Mouse scrolled (510, 319) with delta (0, -1)
Screenshot: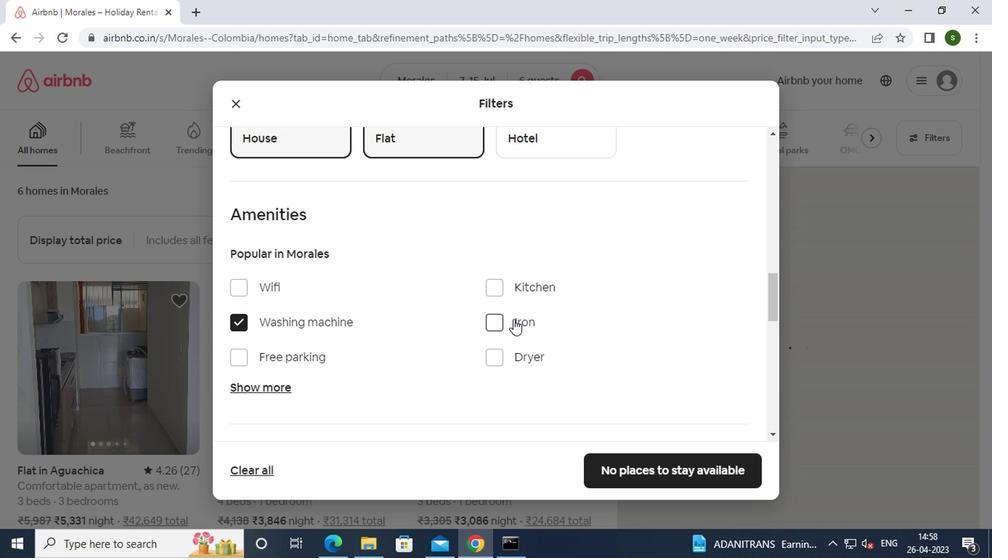 
Action: Mouse scrolled (510, 319) with delta (0, -1)
Screenshot: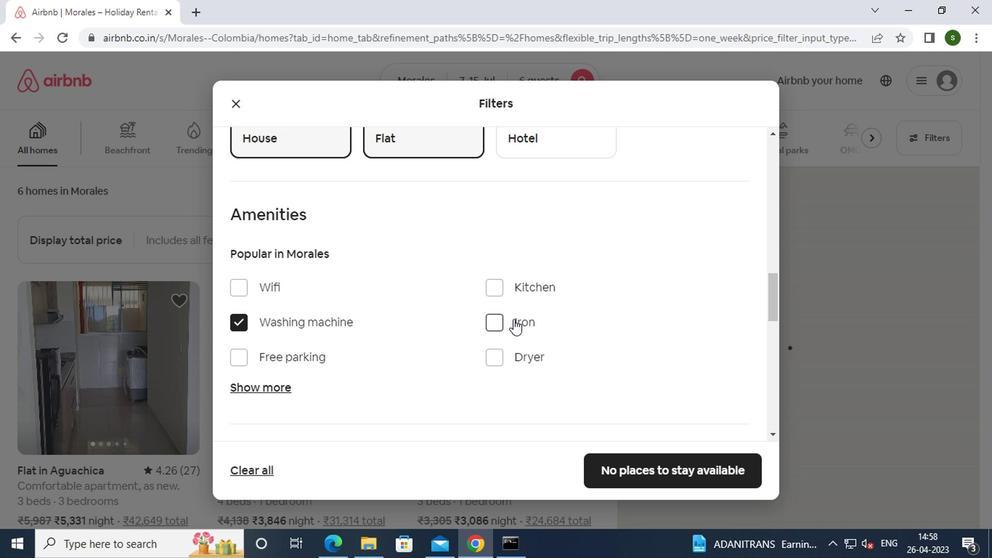 
Action: Mouse scrolled (510, 319) with delta (0, -1)
Screenshot: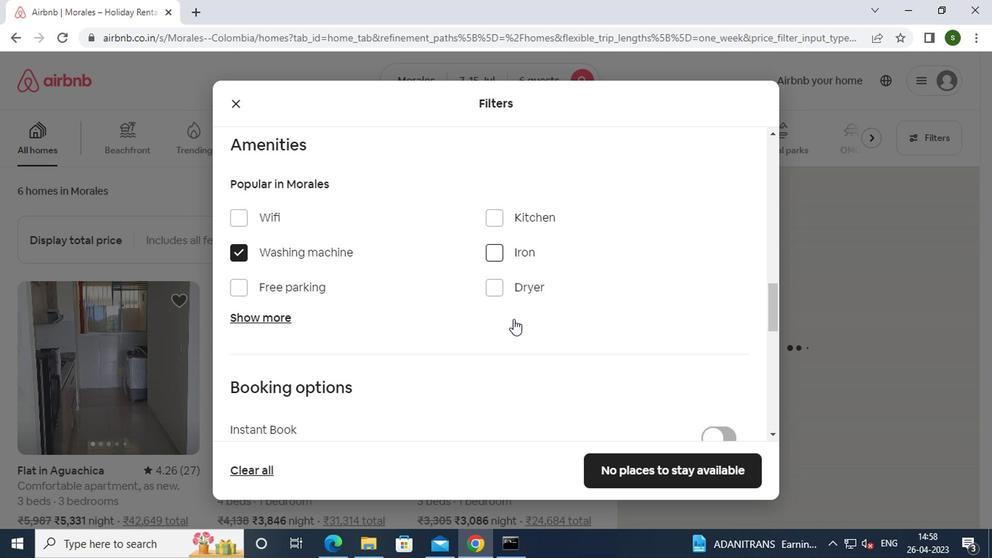 
Action: Mouse moved to (712, 265)
Screenshot: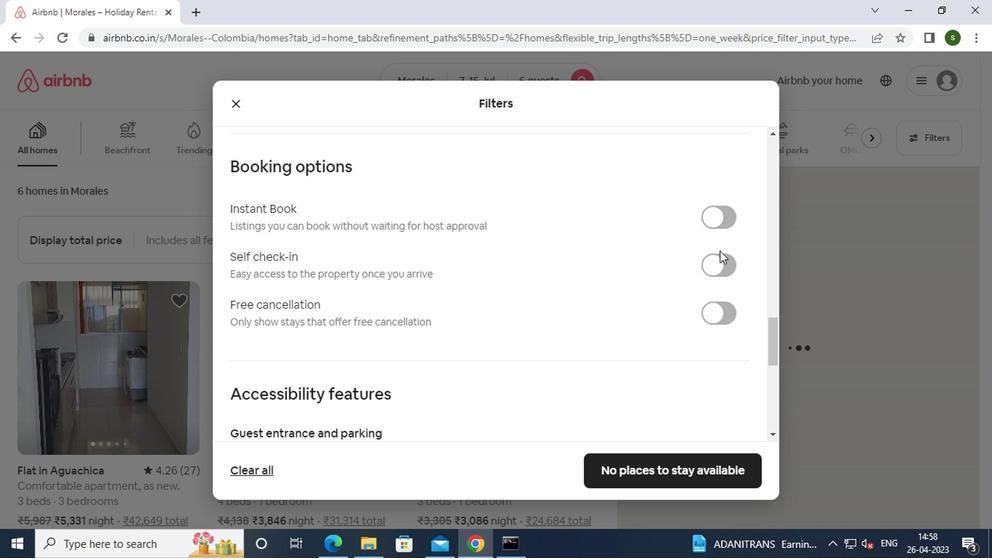 
Action: Mouse pressed left at (712, 265)
Screenshot: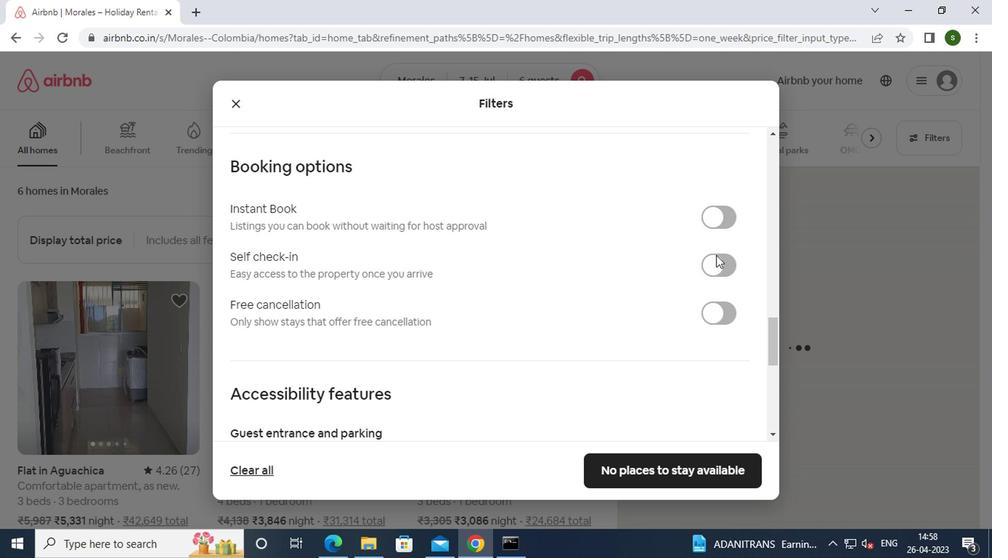 
Action: Mouse moved to (532, 315)
Screenshot: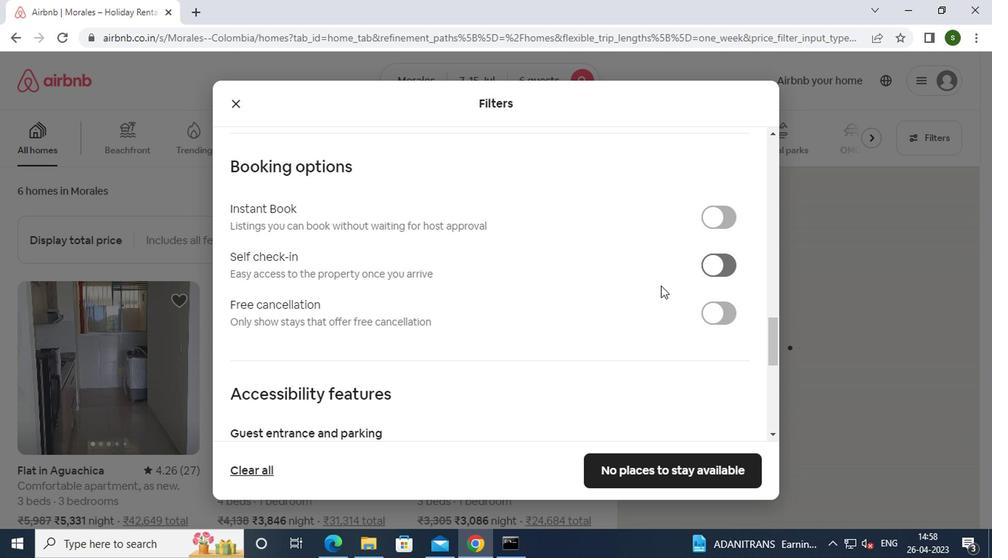 
Action: Mouse scrolled (532, 315) with delta (0, 0)
Screenshot: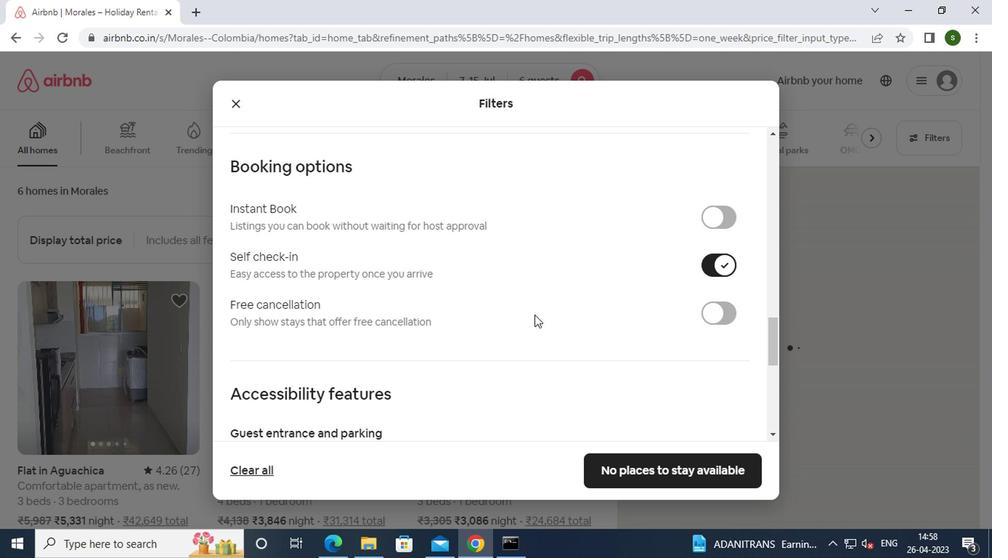 
Action: Mouse scrolled (532, 315) with delta (0, 0)
Screenshot: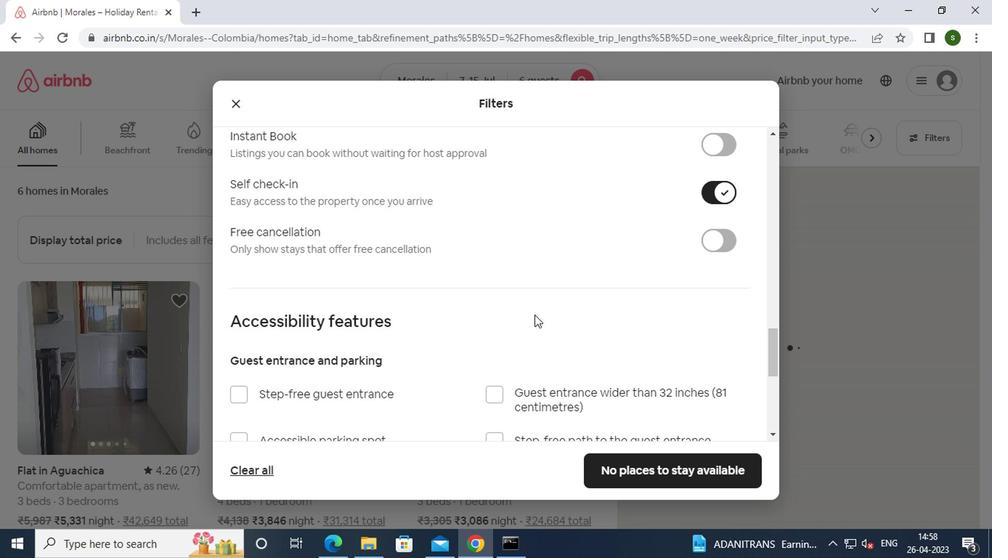 
Action: Mouse scrolled (532, 315) with delta (0, 0)
Screenshot: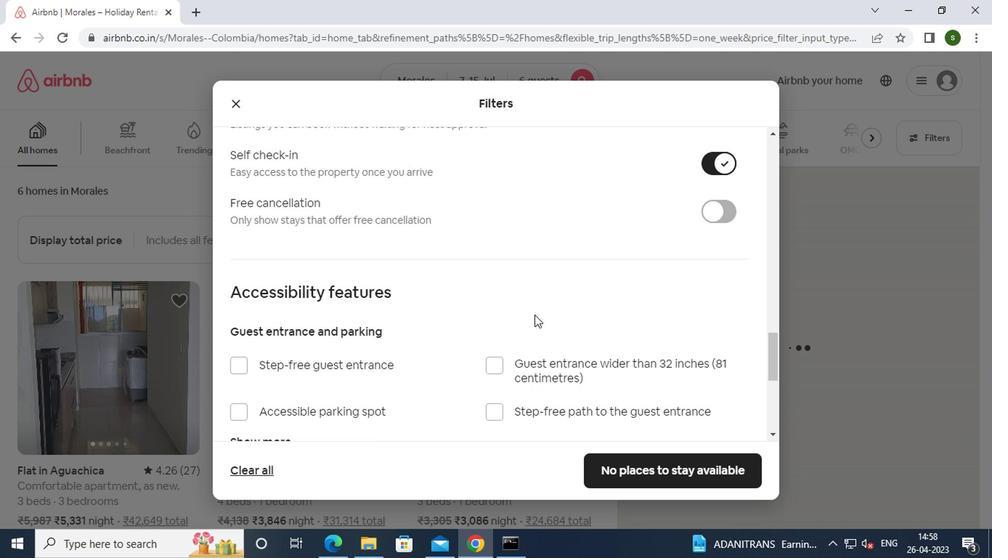 
Action: Mouse scrolled (532, 315) with delta (0, 0)
Screenshot: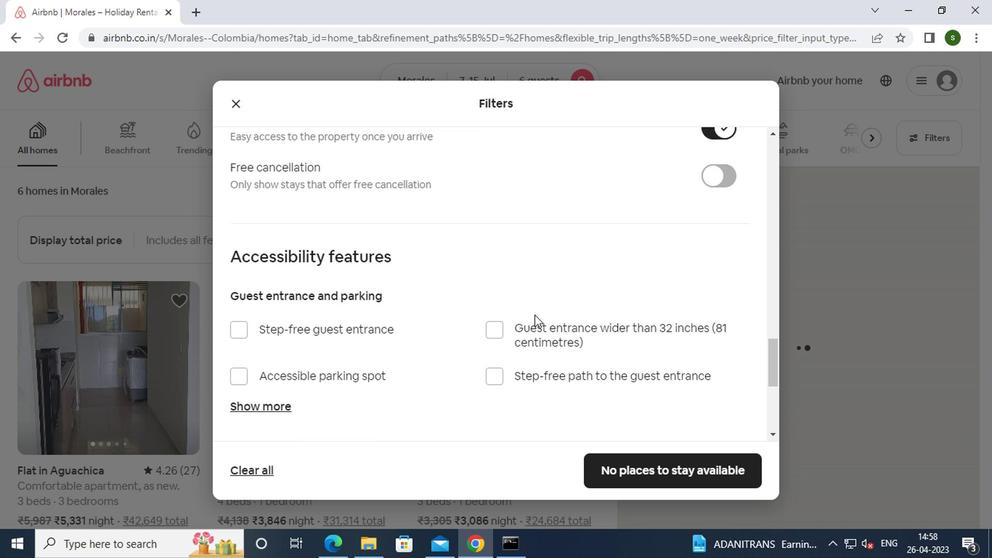 
Action: Mouse scrolled (532, 315) with delta (0, 0)
Screenshot: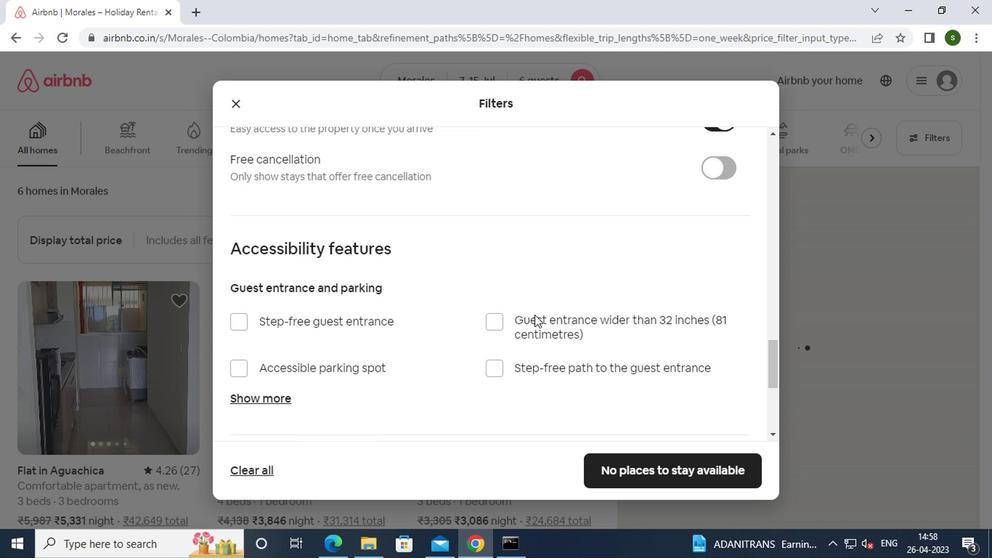 
Action: Mouse scrolled (532, 315) with delta (0, 0)
Screenshot: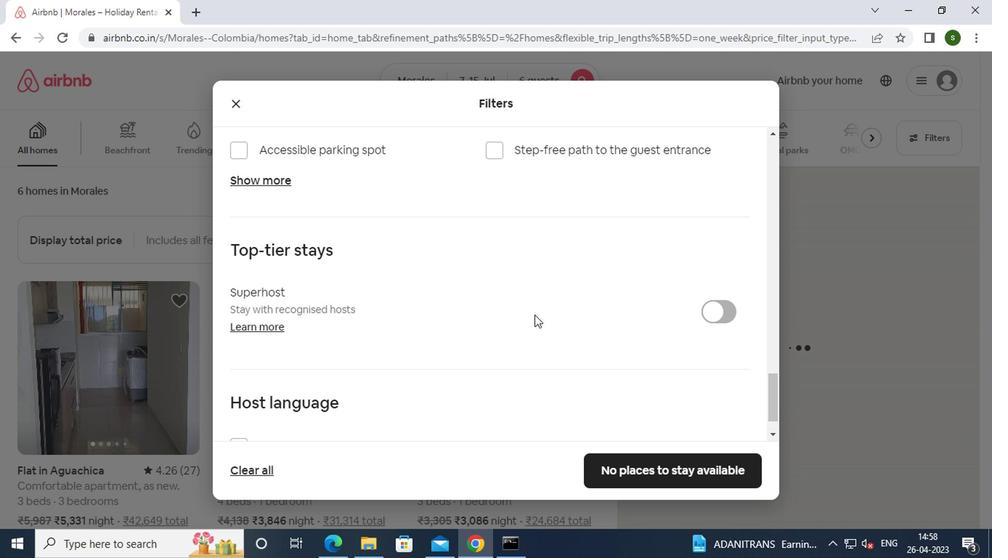 
Action: Mouse scrolled (532, 315) with delta (0, 0)
Screenshot: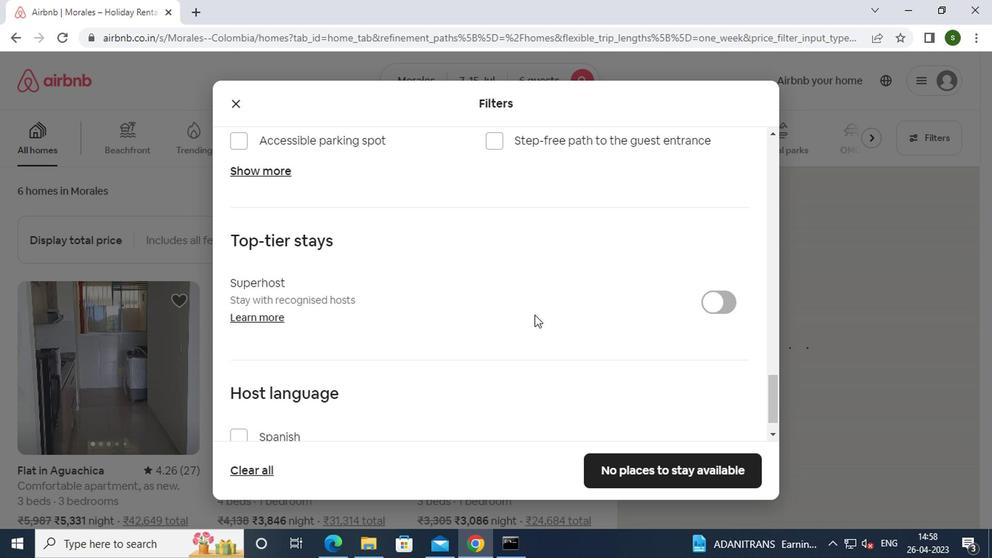 
Action: Mouse scrolled (532, 315) with delta (0, 0)
Screenshot: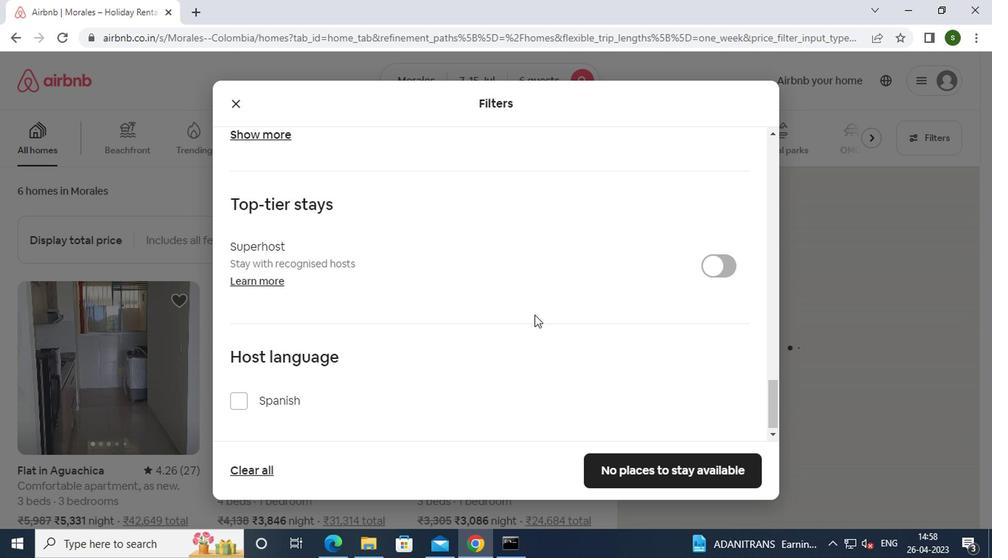
Action: Mouse scrolled (532, 315) with delta (0, 0)
Screenshot: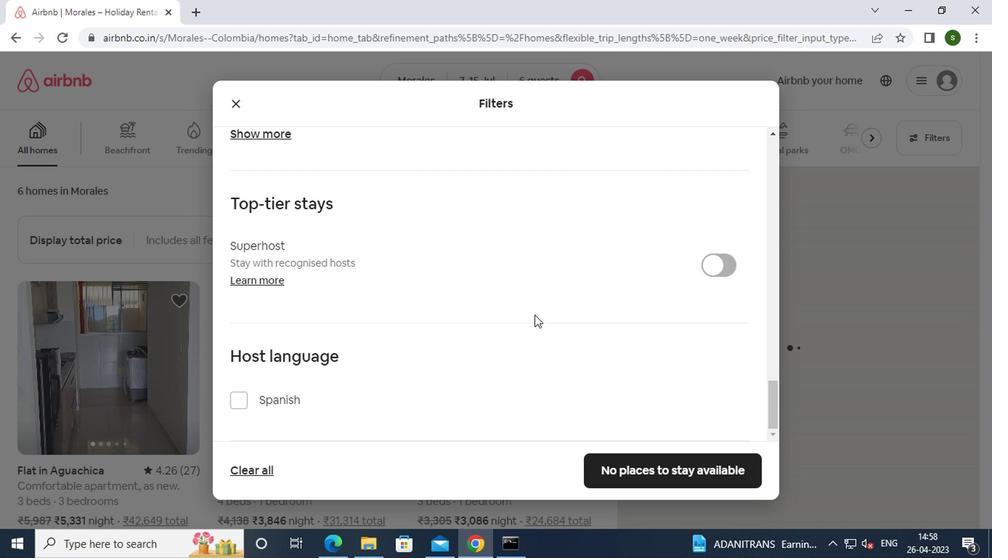 
Action: Mouse moved to (633, 479)
Screenshot: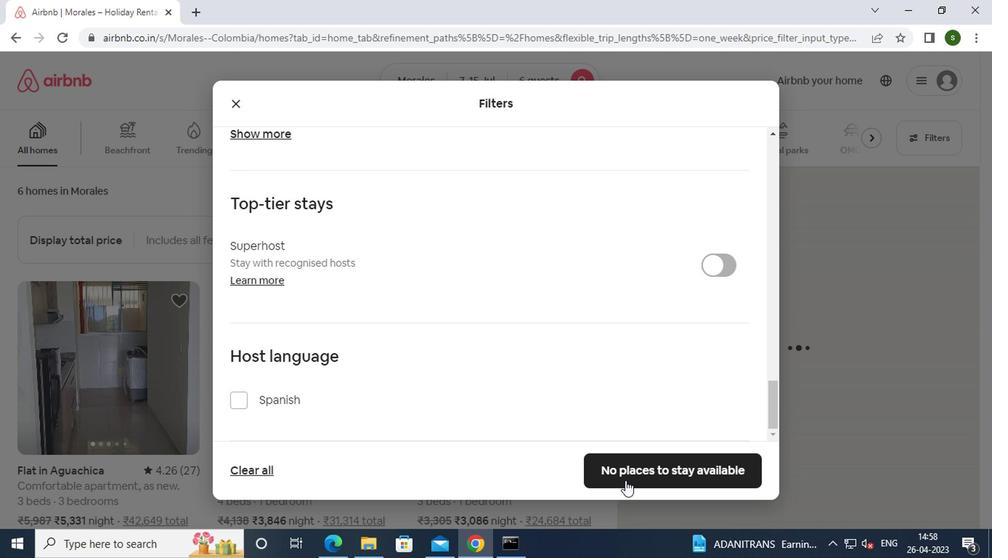 
Action: Mouse pressed left at (633, 479)
Screenshot: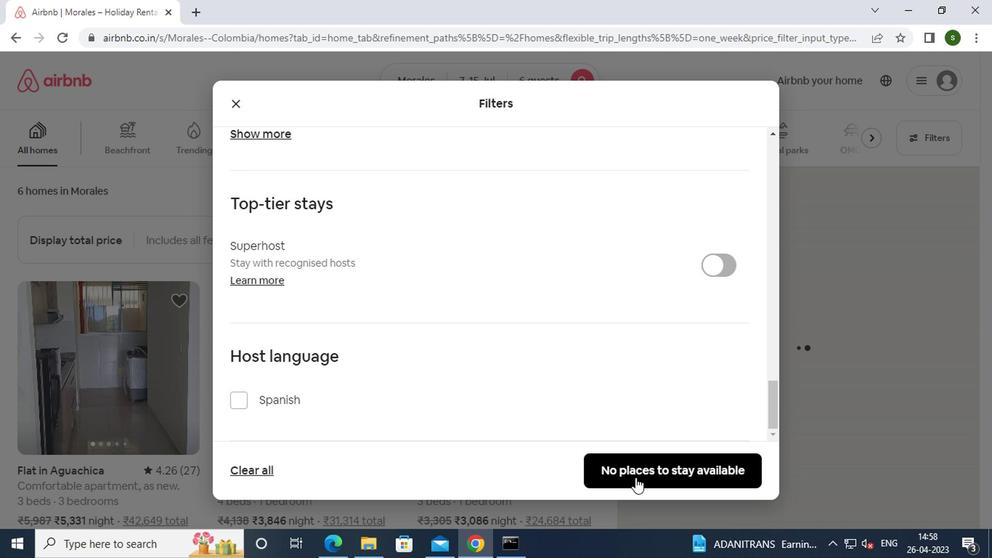 
